 Task: Look for space in Lorena, Brazil from 4th June, 2023 to 8th June, 2023 for 2 adults in price range Rs.8000 to Rs.16000. Place can be private room with 1  bedroom having 1 bed and 1 bathroom. Property type can be house, flat, guest house, hotel. Booking option can be shelf check-in. Required host language is Spanish.
Action: Mouse moved to (681, 144)
Screenshot: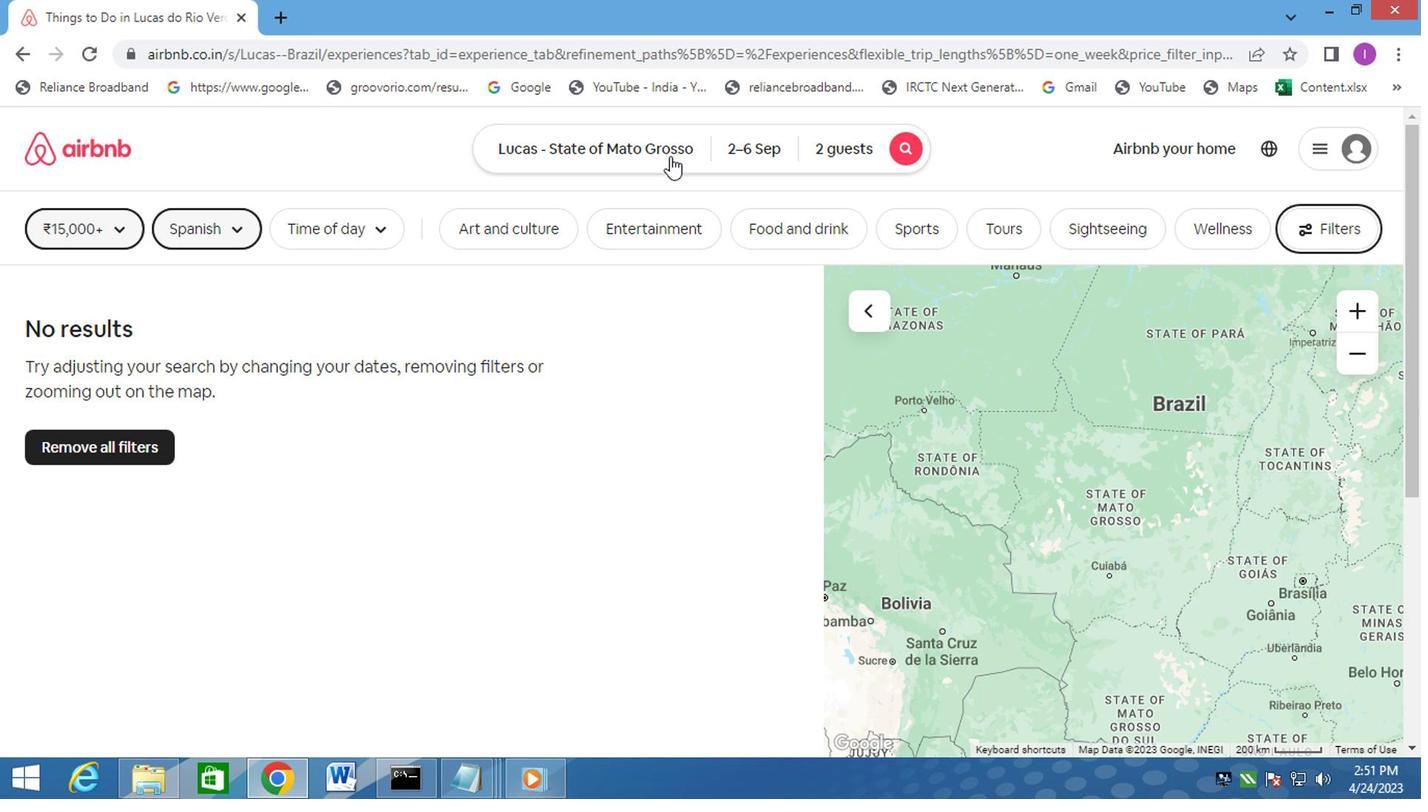 
Action: Mouse pressed left at (681, 144)
Screenshot: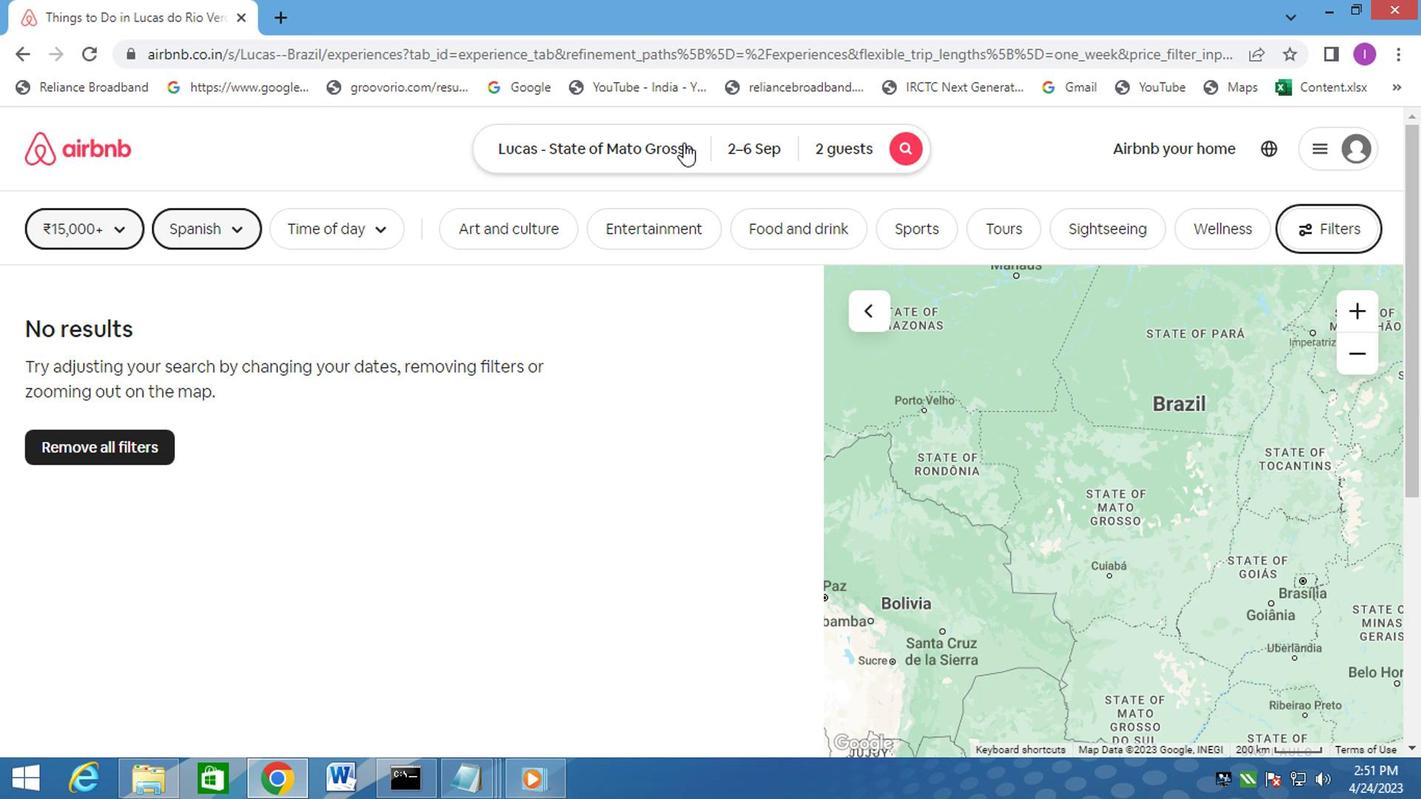 
Action: Mouse moved to (569, 228)
Screenshot: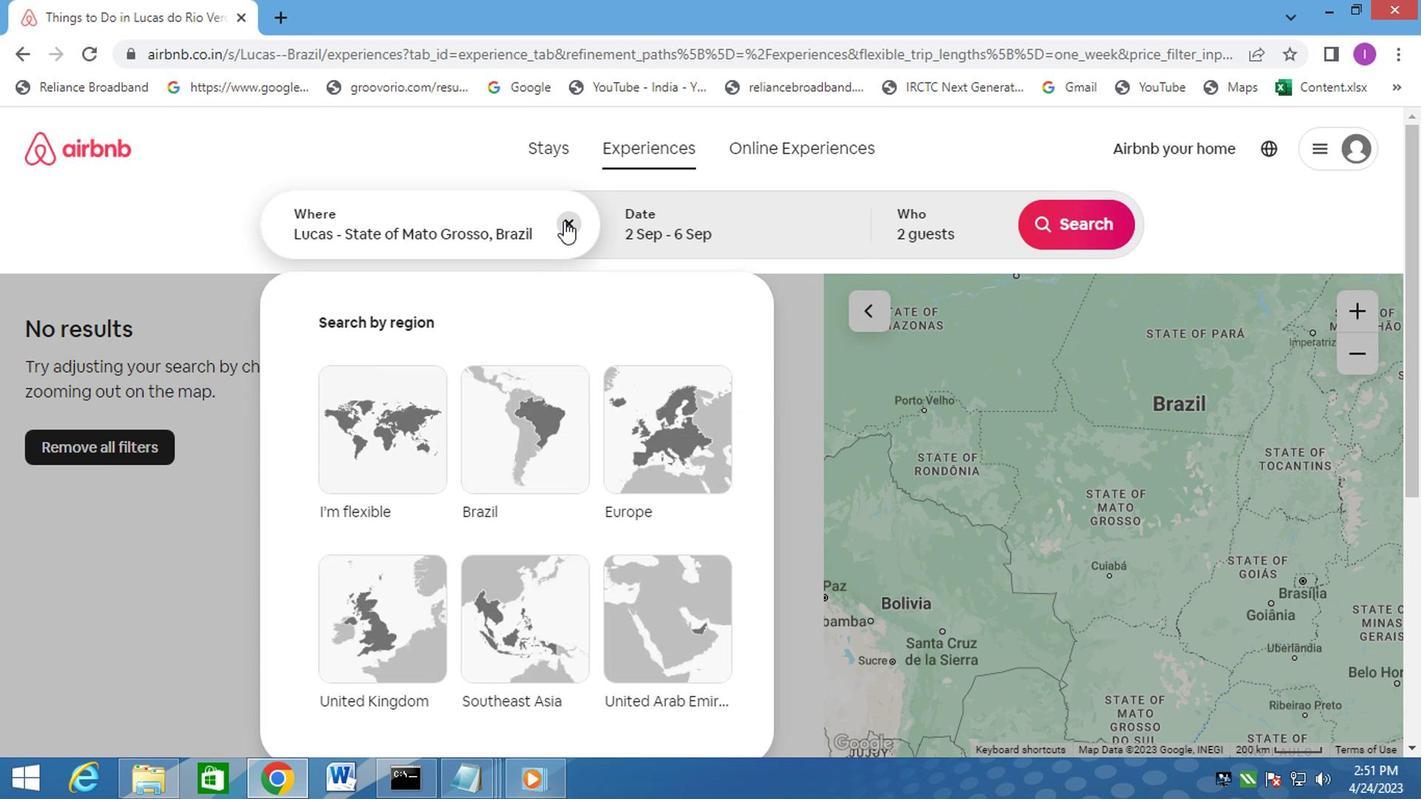 
Action: Mouse pressed left at (569, 228)
Screenshot: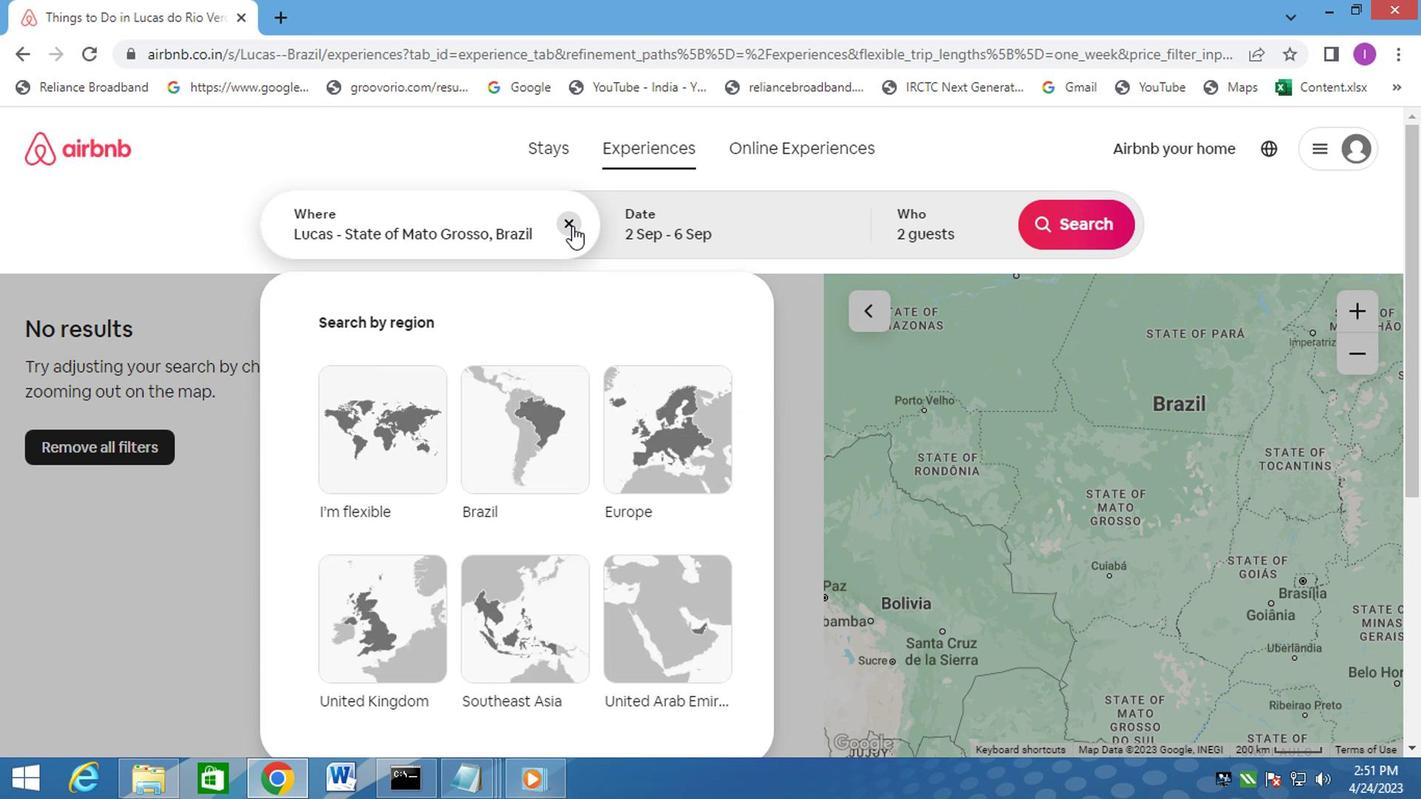 
Action: Mouse moved to (341, 219)
Screenshot: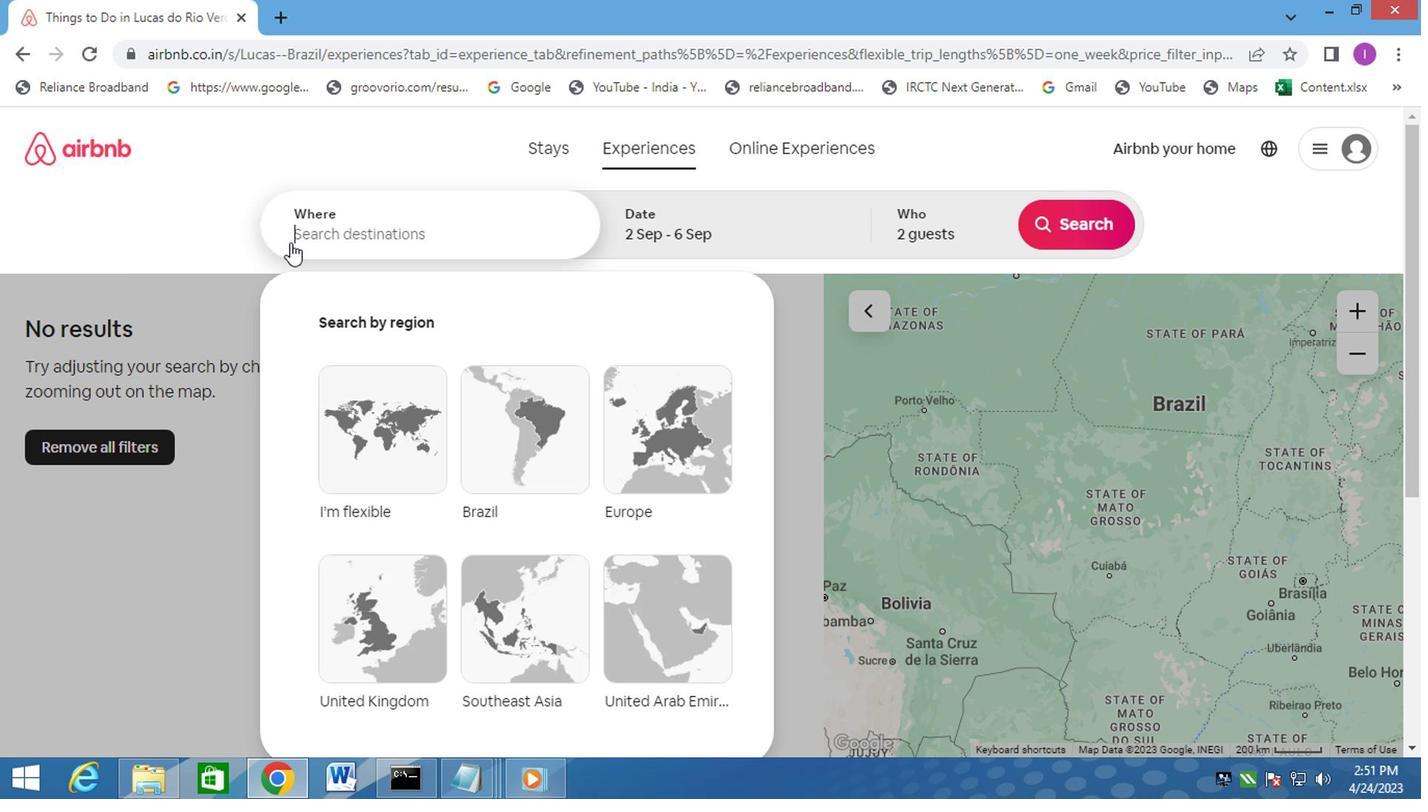 
Action: Mouse pressed left at (341, 219)
Screenshot: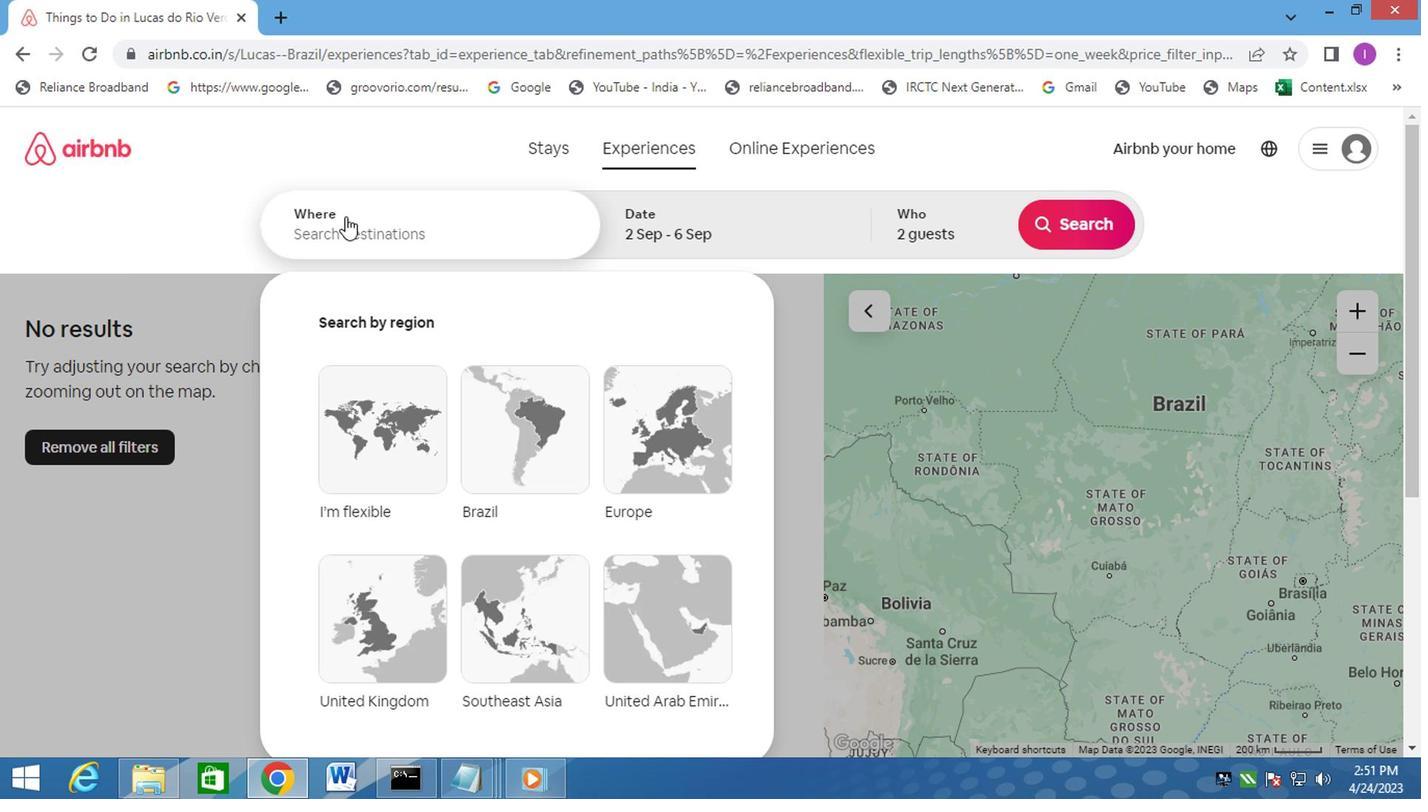 
Action: Mouse moved to (534, 319)
Screenshot: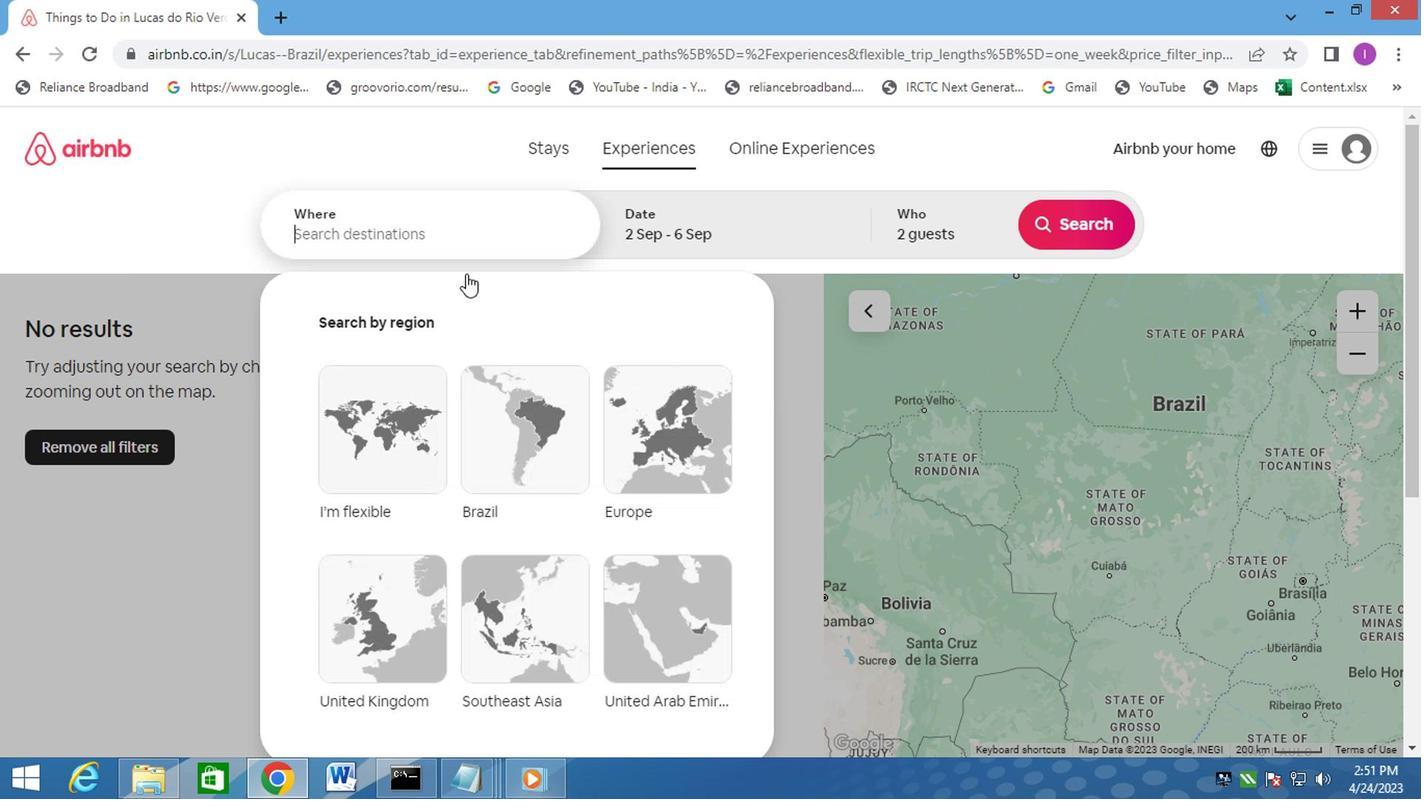 
Action: Key pressed <Key.shift>LORENA,<Key.shift>BRAZIL
Screenshot: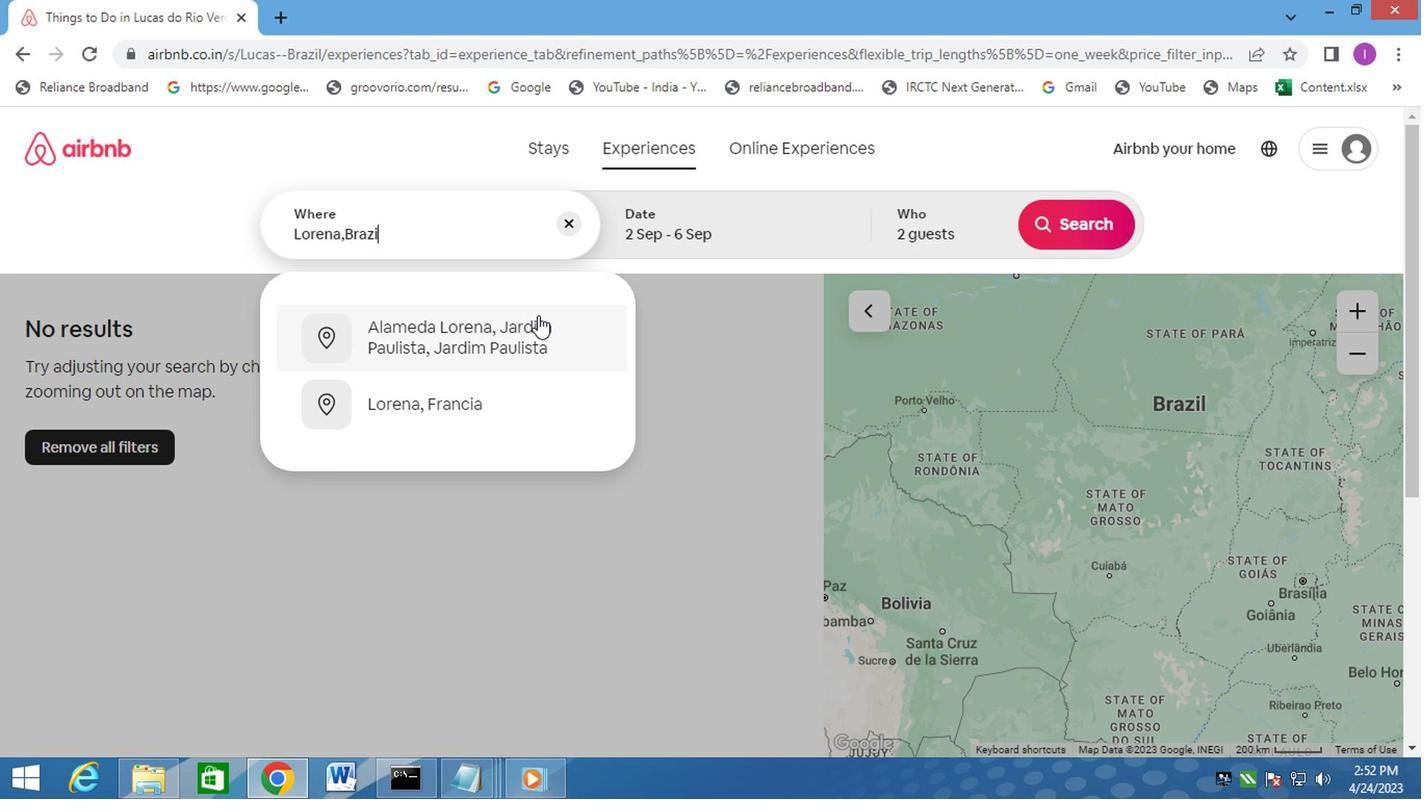 
Action: Mouse moved to (662, 224)
Screenshot: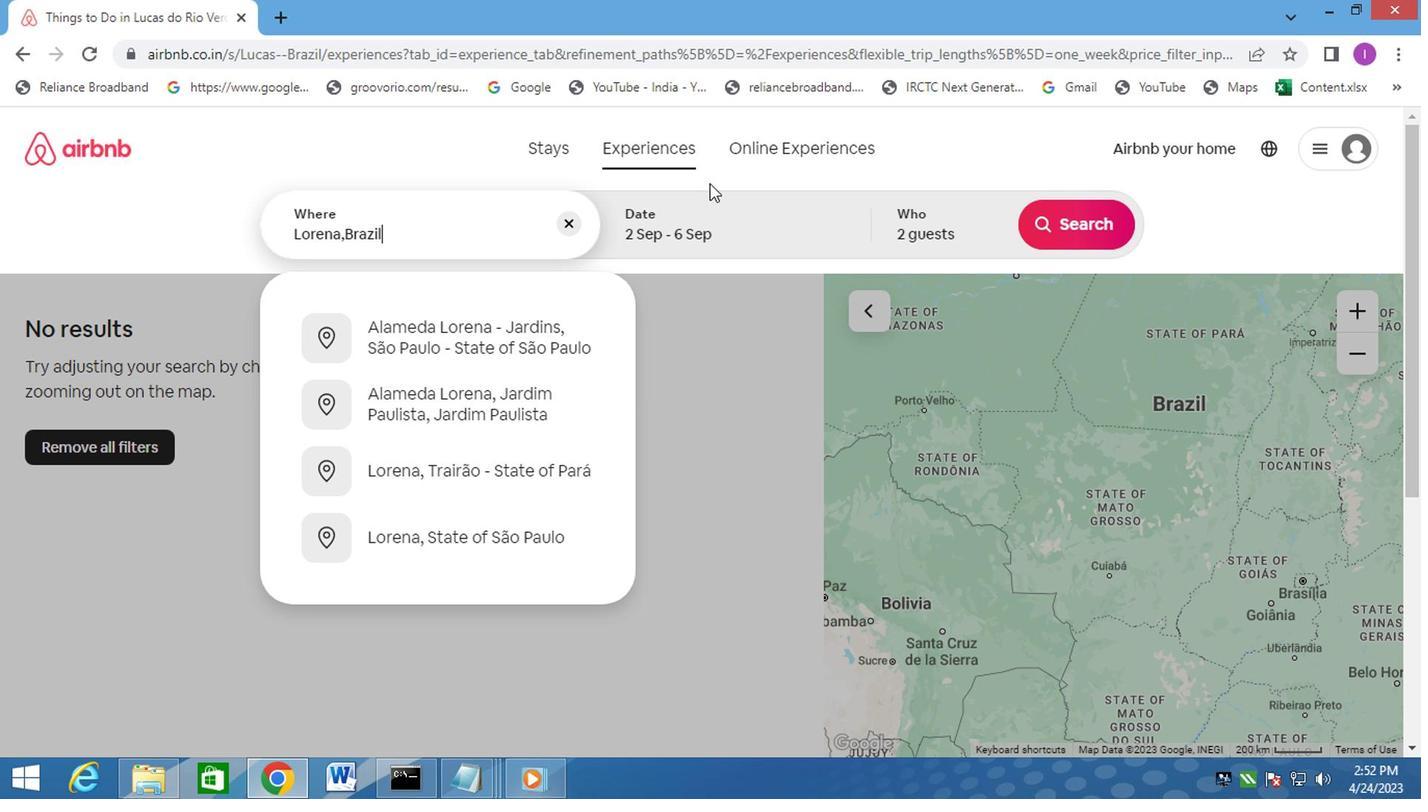 
Action: Mouse pressed left at (662, 224)
Screenshot: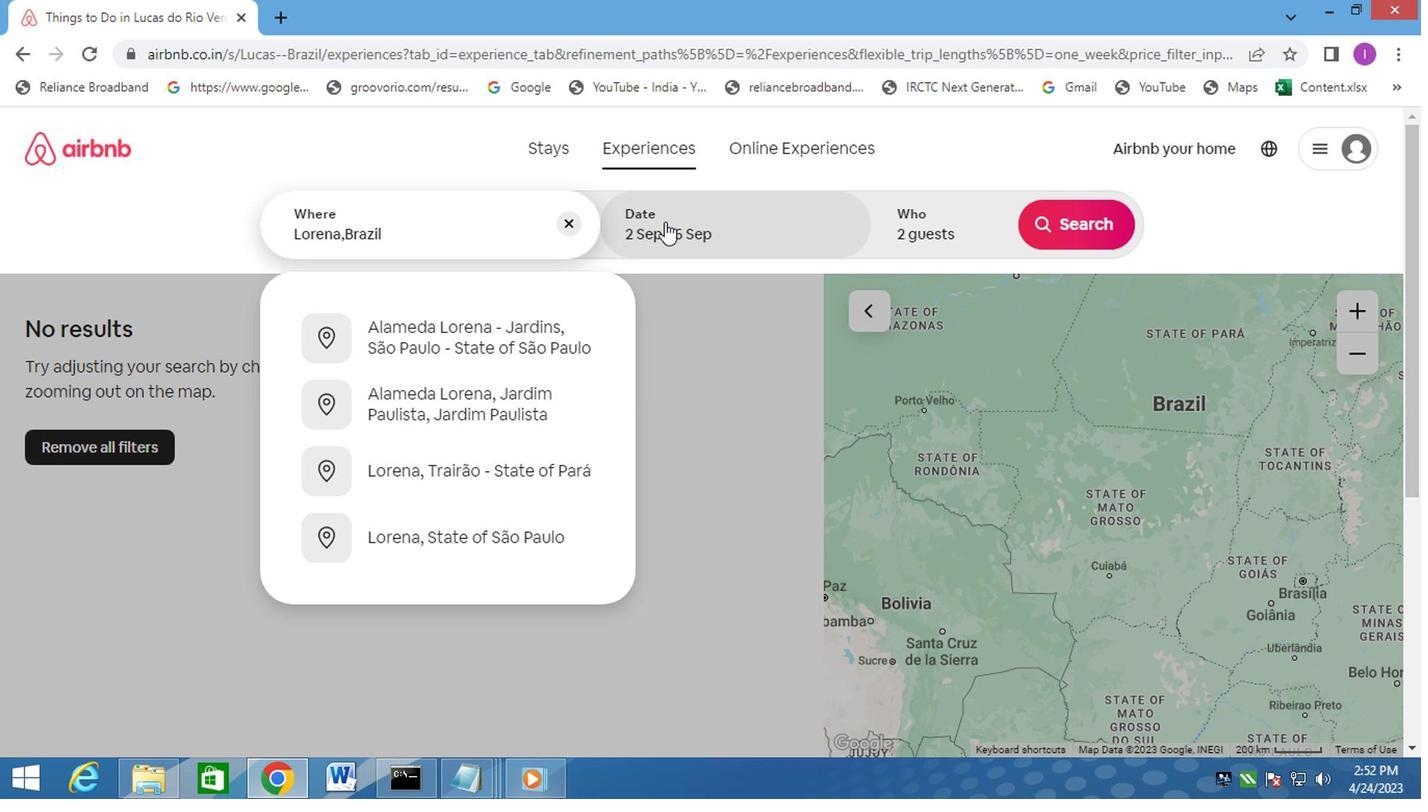 
Action: Mouse moved to (324, 341)
Screenshot: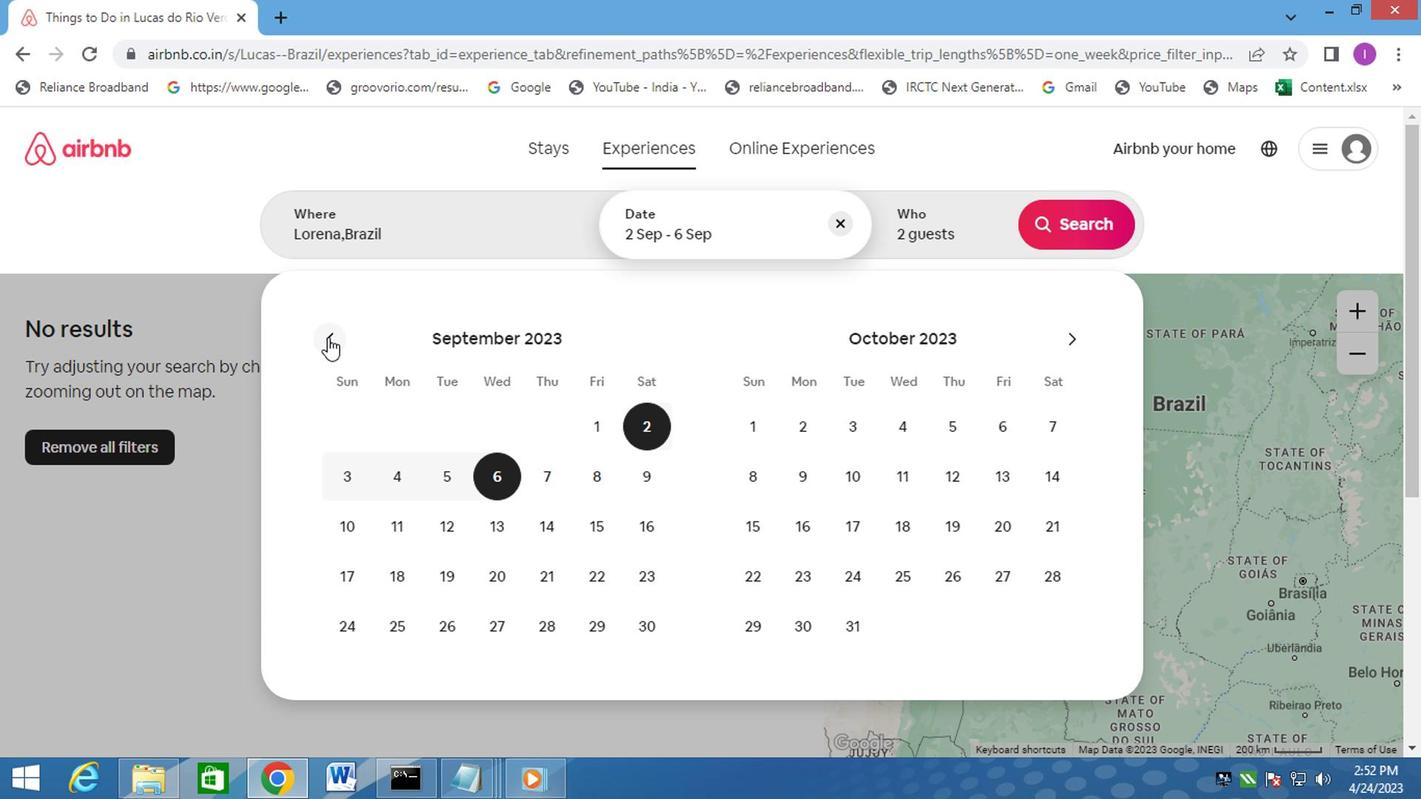 
Action: Mouse pressed left at (324, 341)
Screenshot: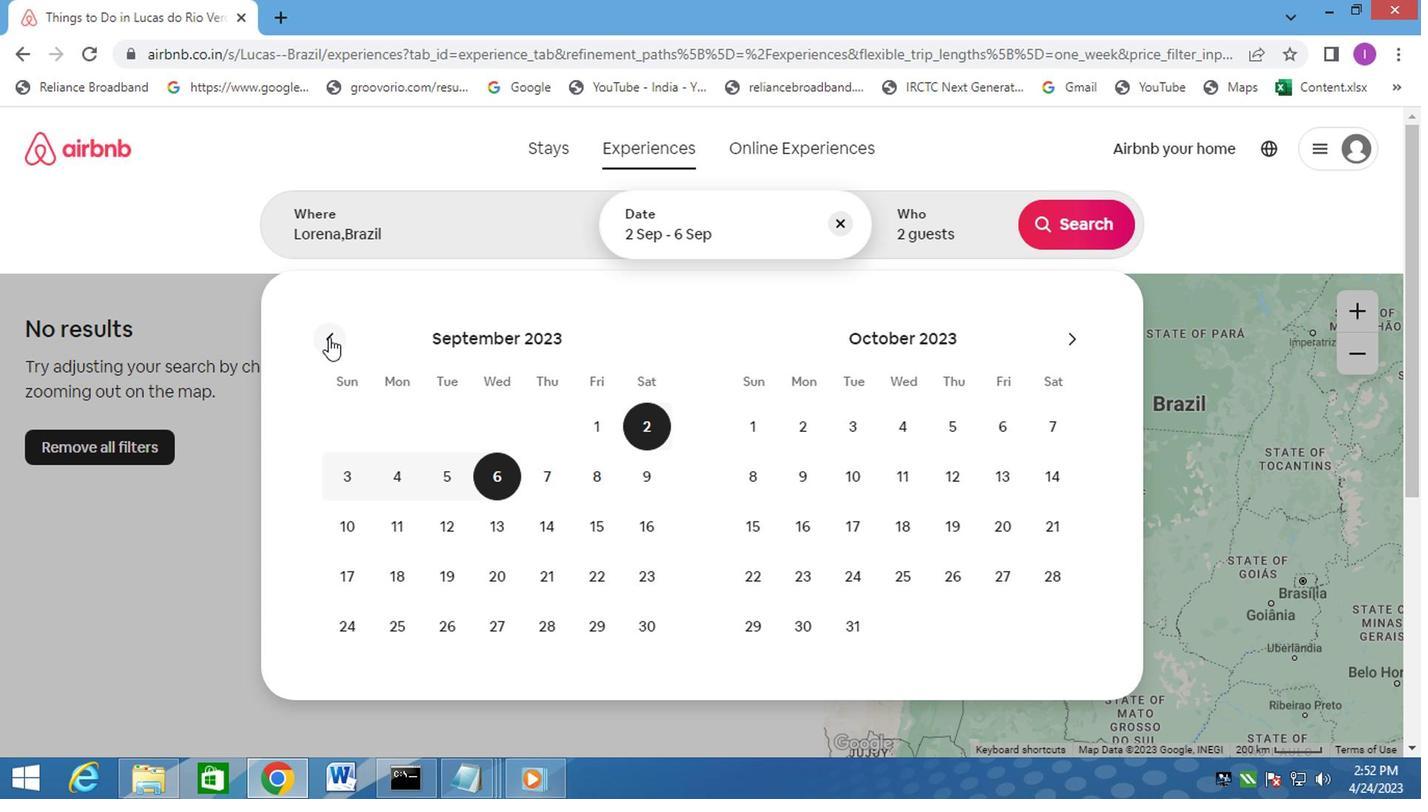 
Action: Mouse moved to (325, 334)
Screenshot: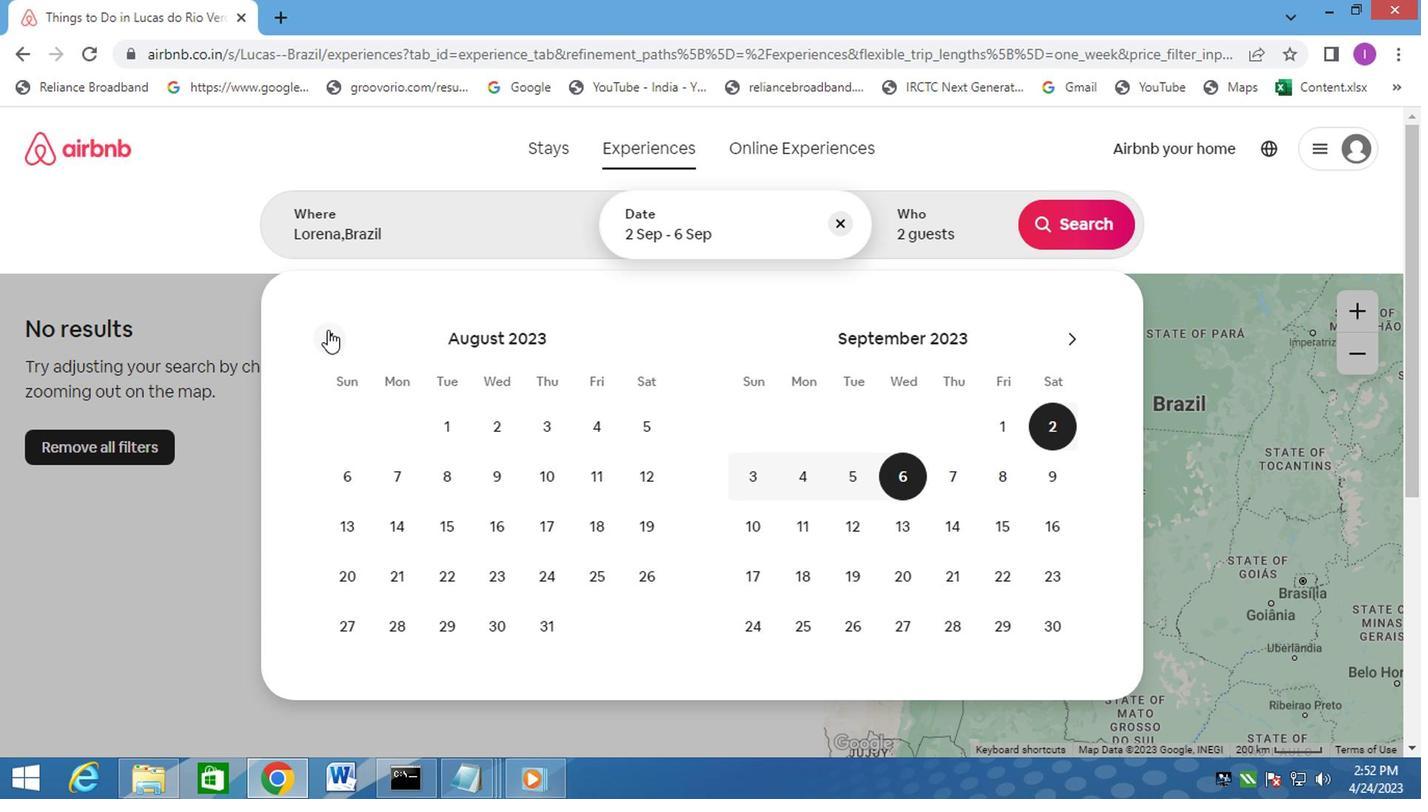 
Action: Mouse pressed left at (325, 334)
Screenshot: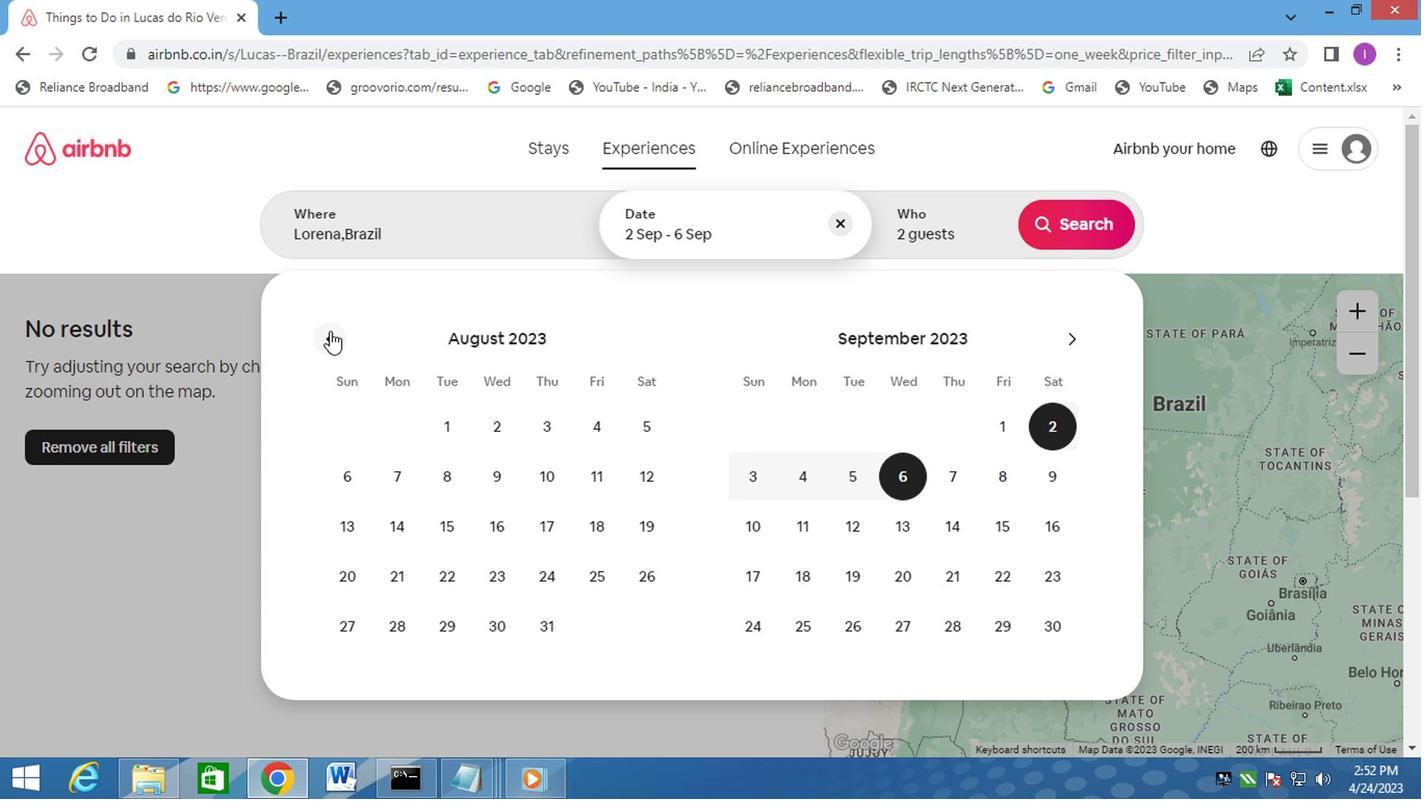 
Action: Mouse moved to (319, 342)
Screenshot: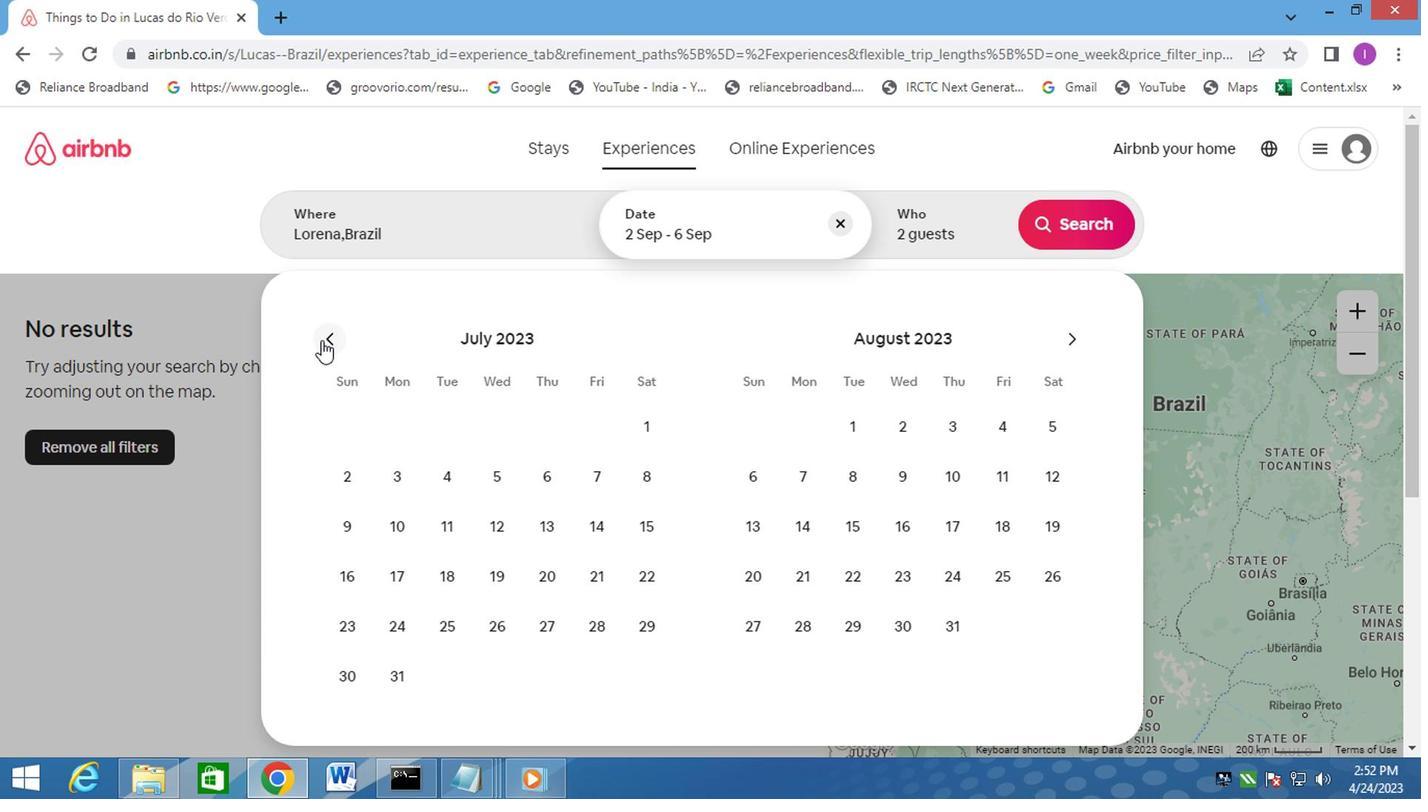 
Action: Mouse pressed left at (319, 342)
Screenshot: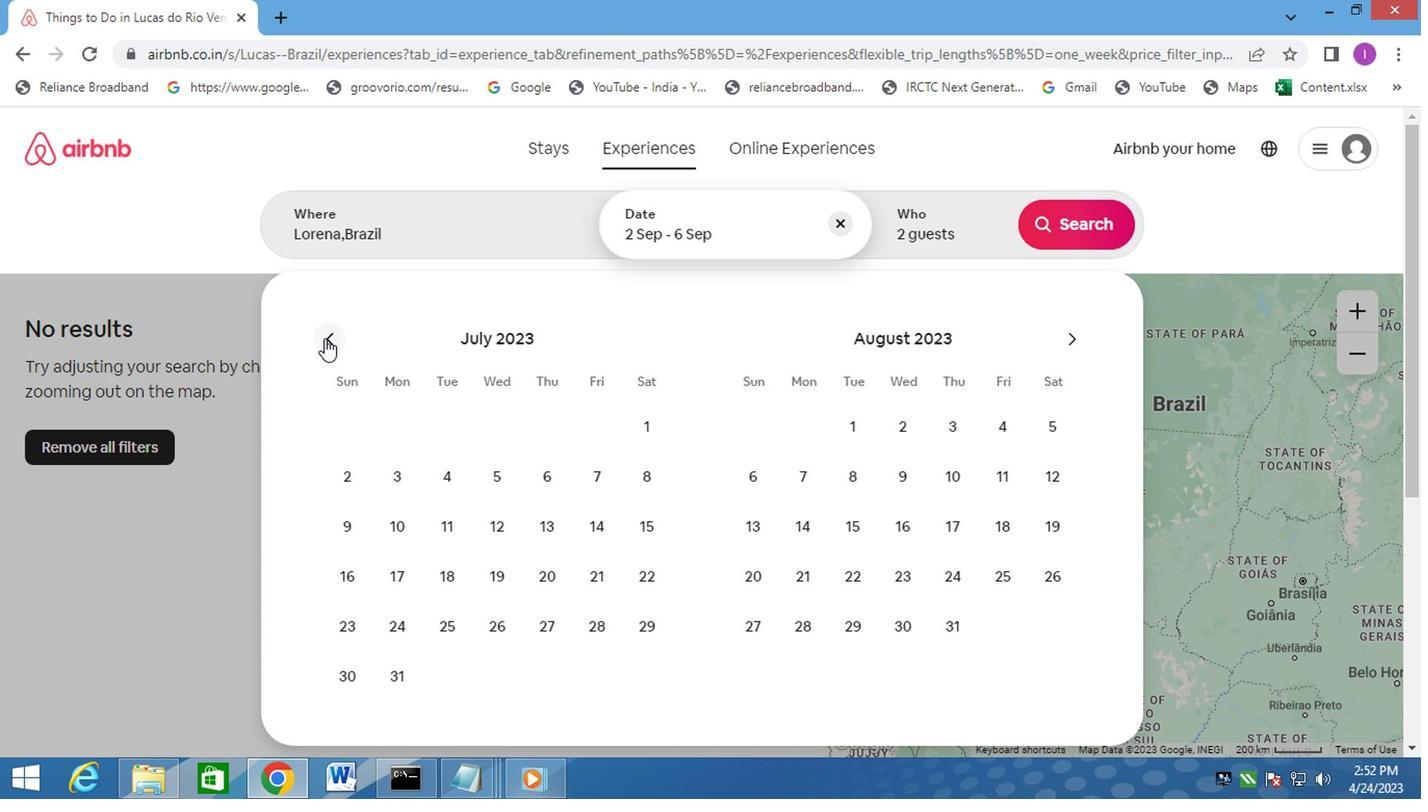 
Action: Mouse moved to (334, 485)
Screenshot: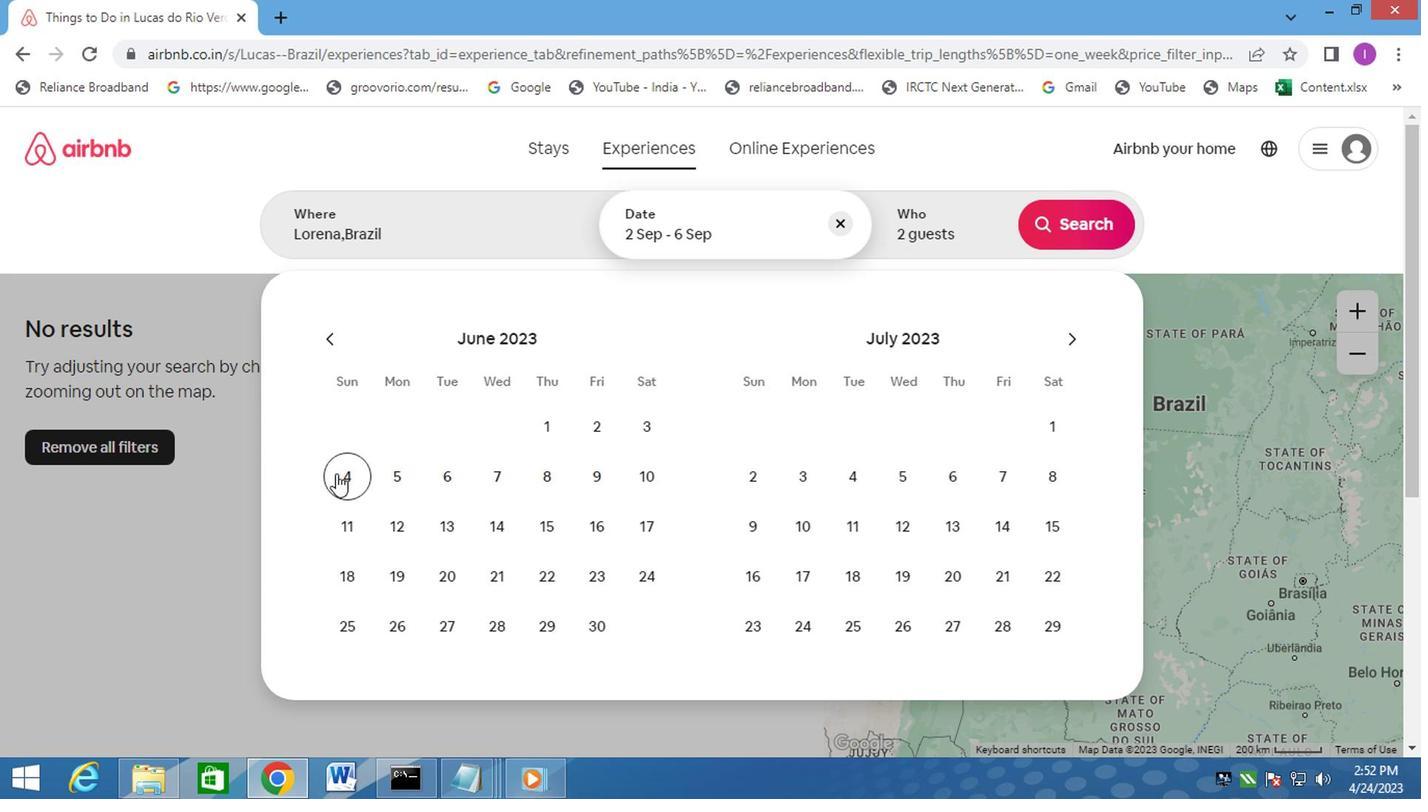 
Action: Mouse pressed left at (334, 485)
Screenshot: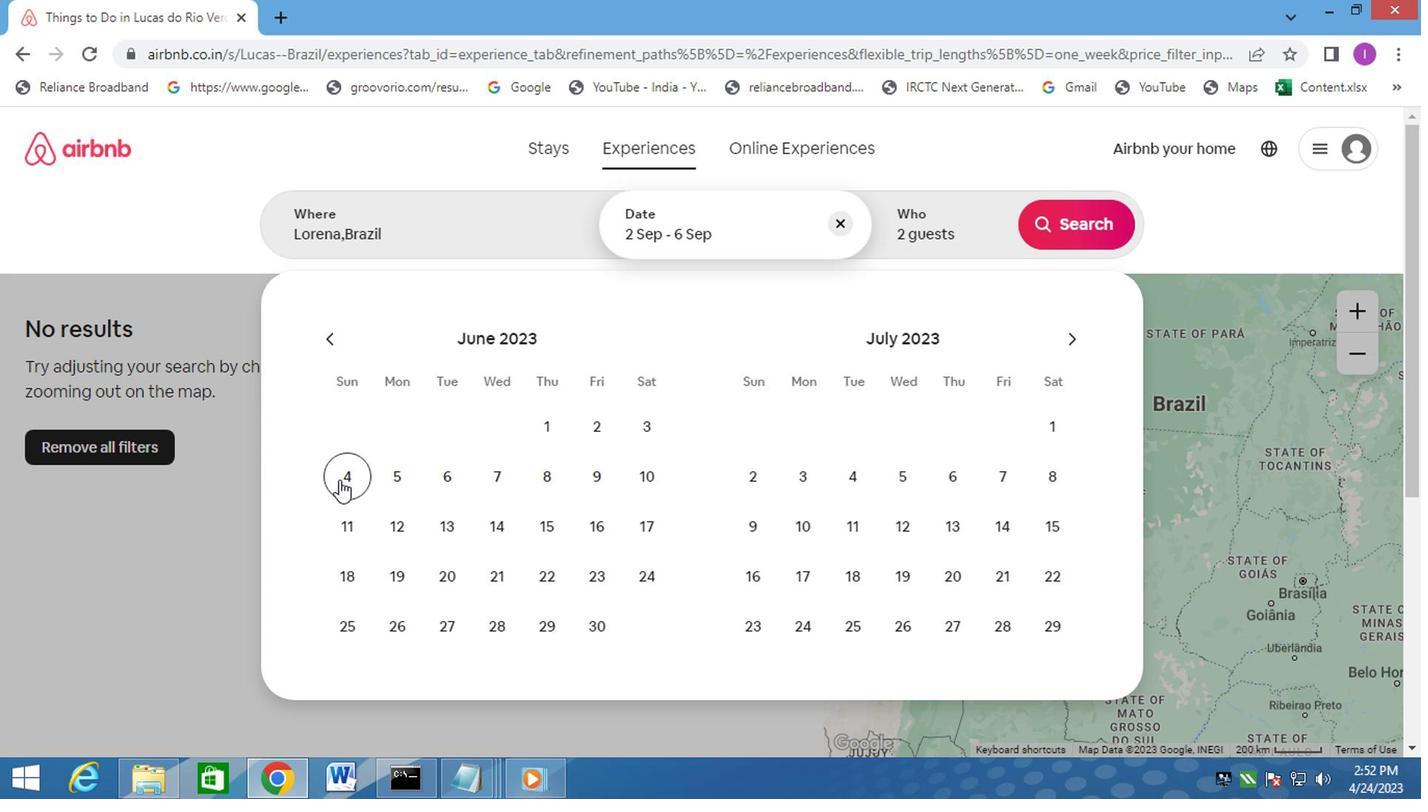 
Action: Mouse moved to (546, 485)
Screenshot: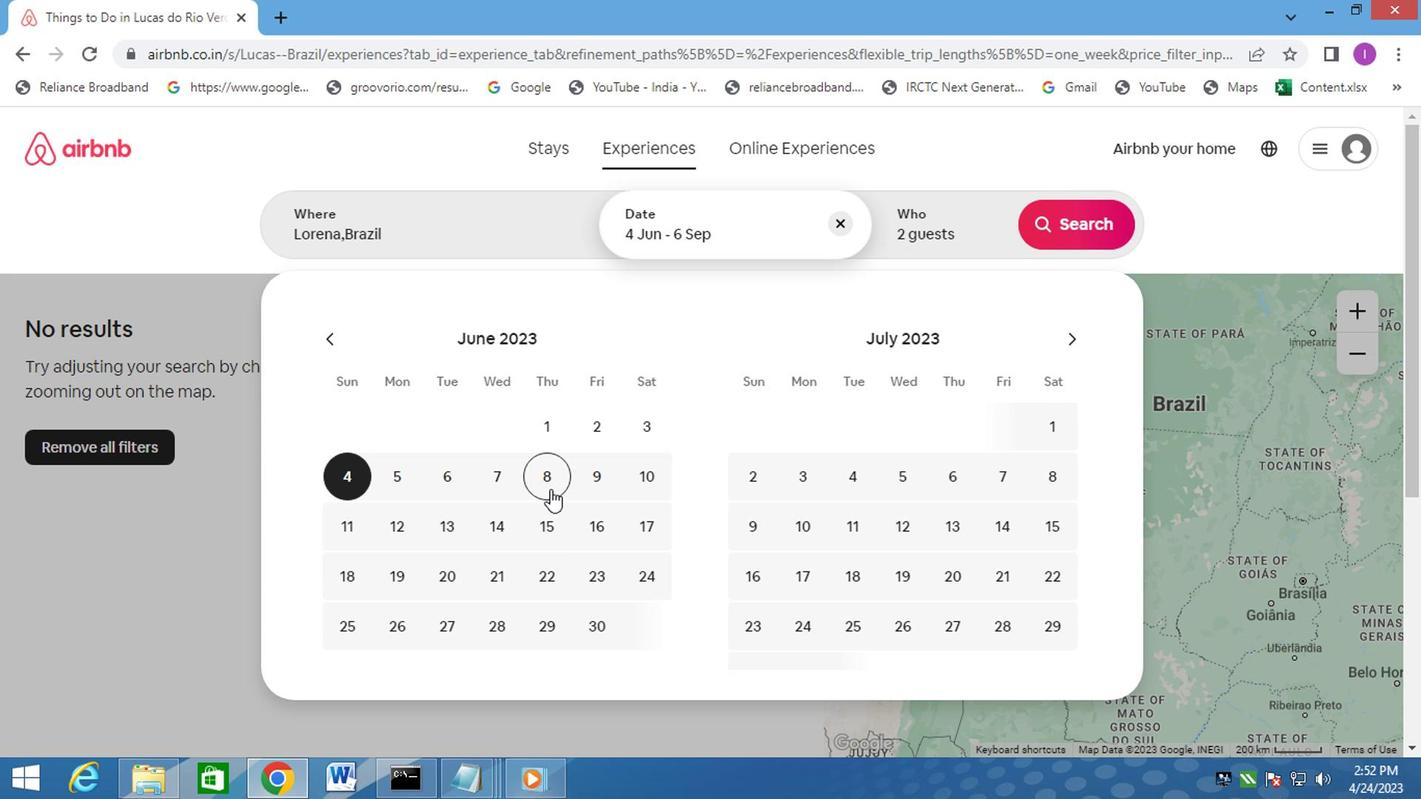 
Action: Mouse pressed left at (546, 485)
Screenshot: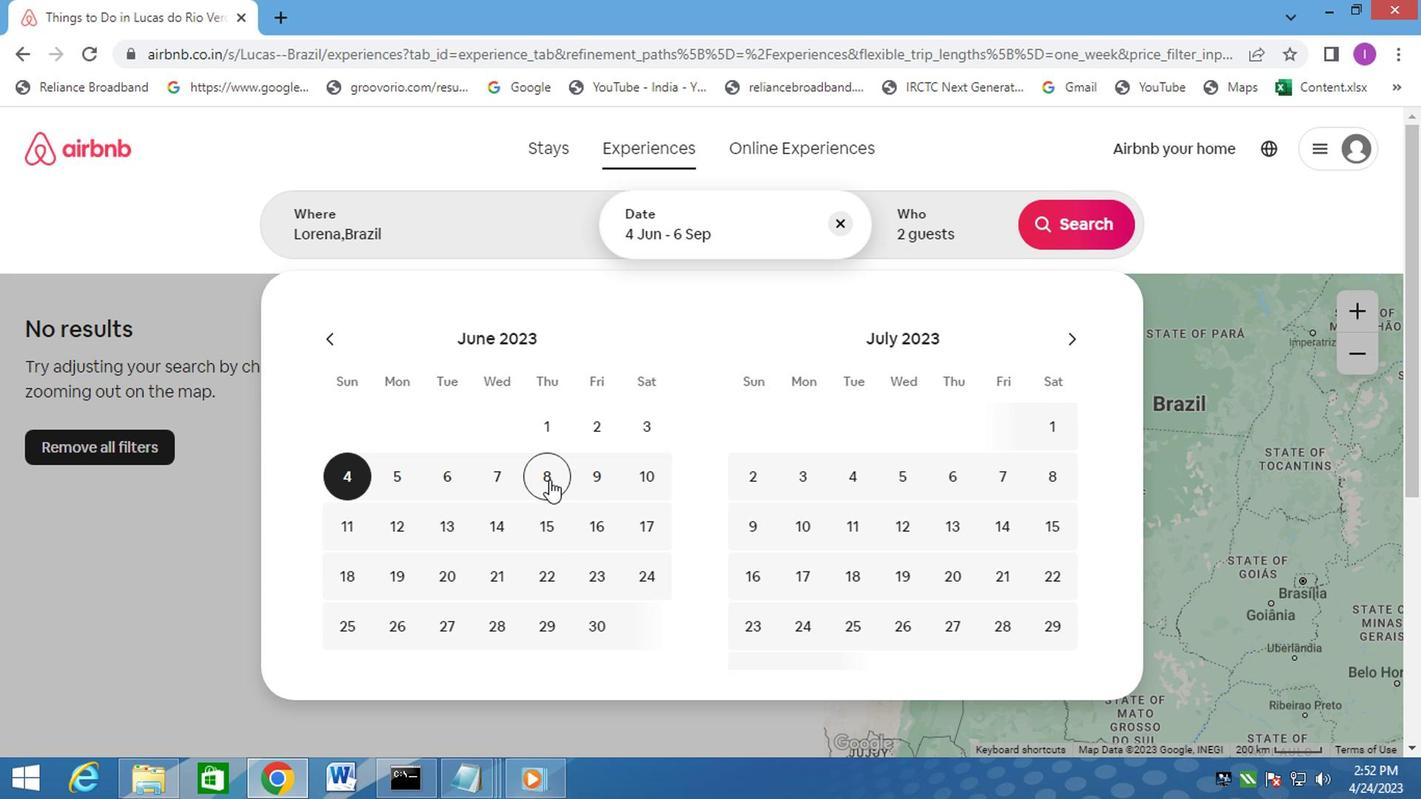 
Action: Mouse moved to (963, 219)
Screenshot: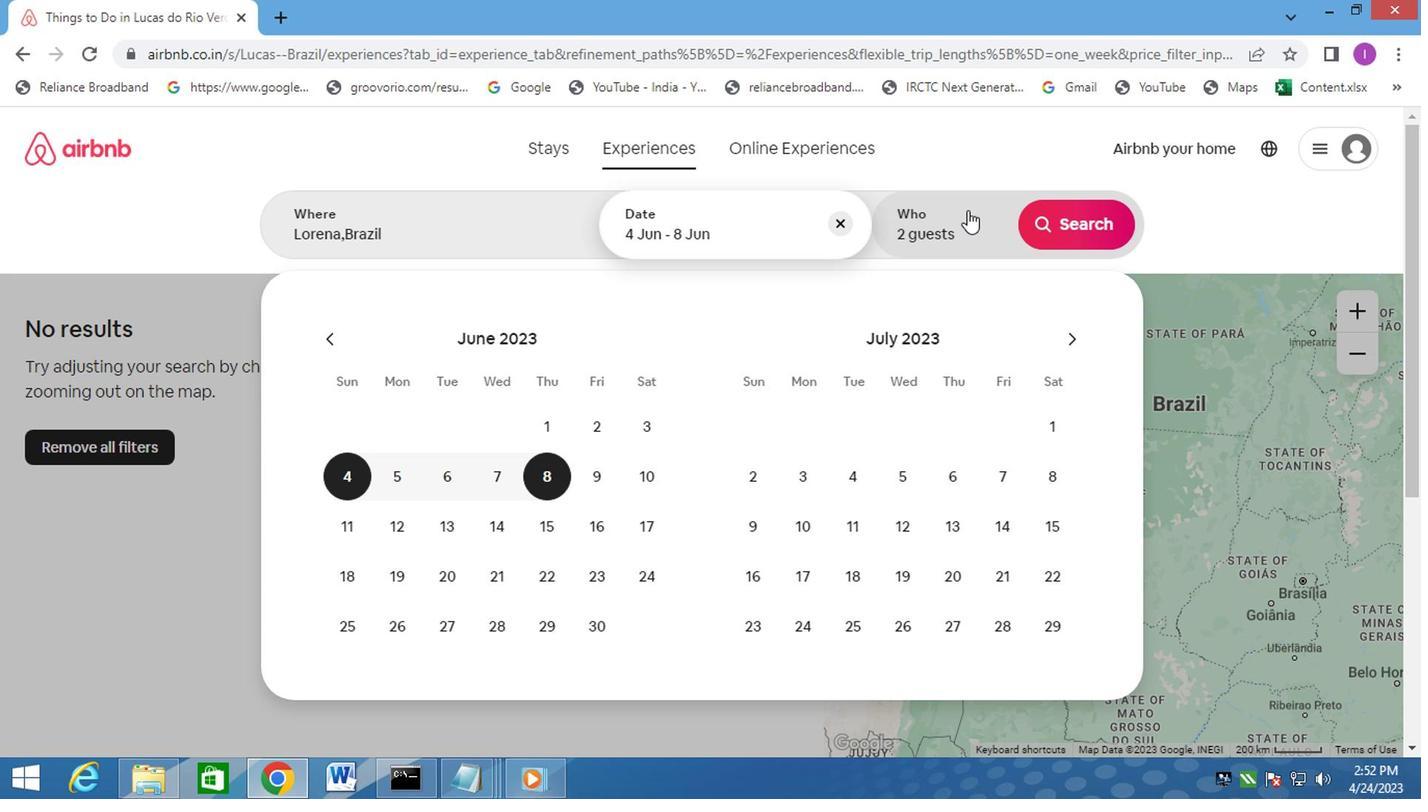 
Action: Mouse pressed left at (963, 219)
Screenshot: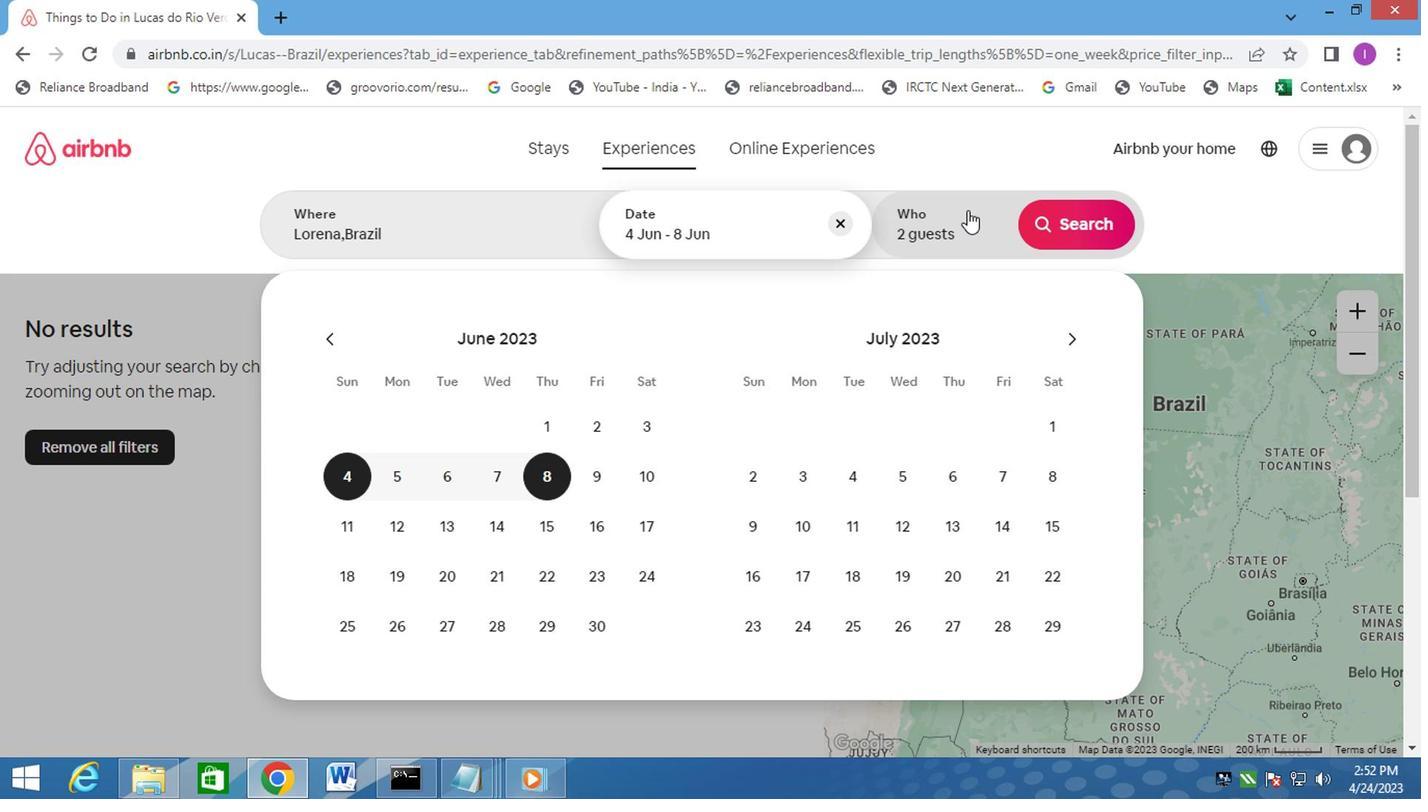 
Action: Mouse moved to (1095, 225)
Screenshot: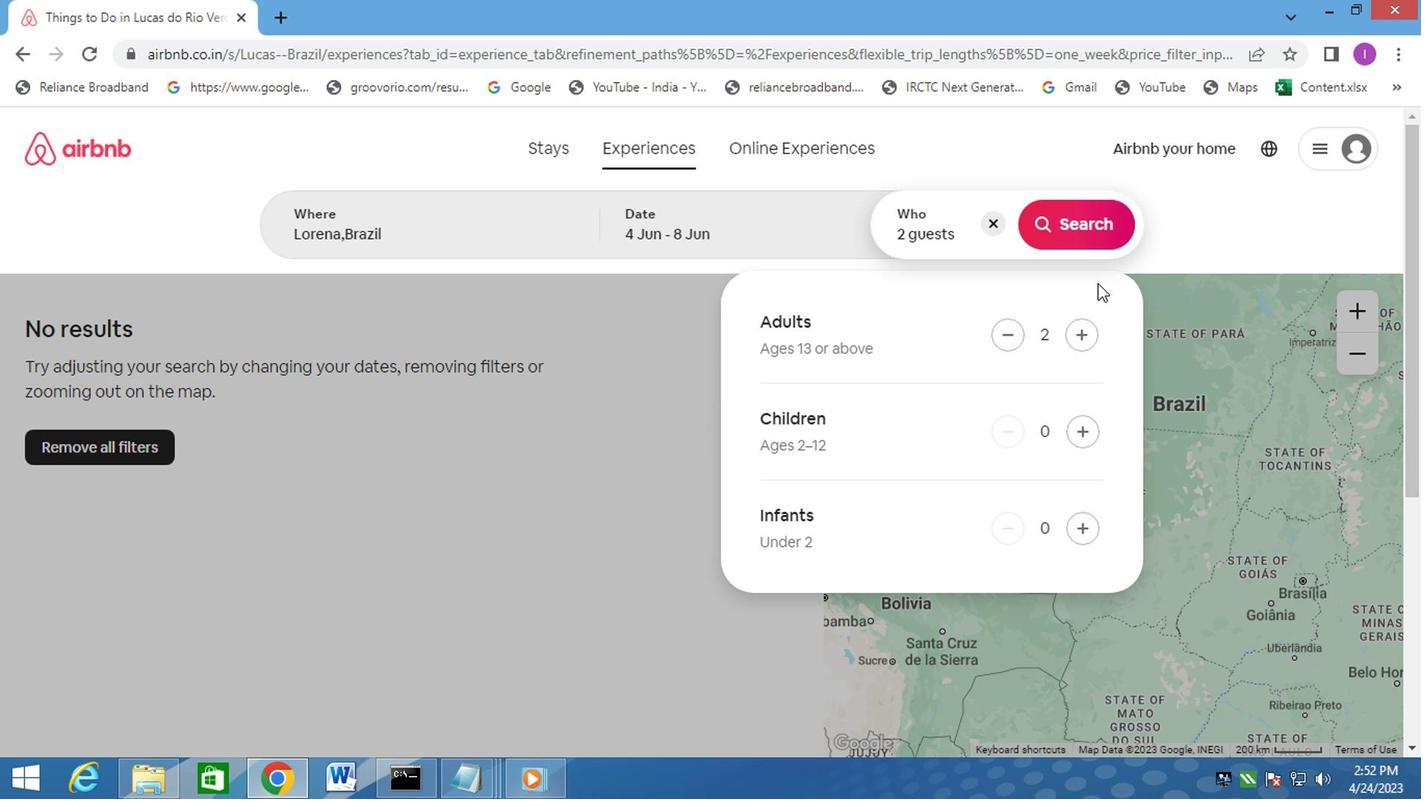 
Action: Mouse pressed left at (1095, 225)
Screenshot: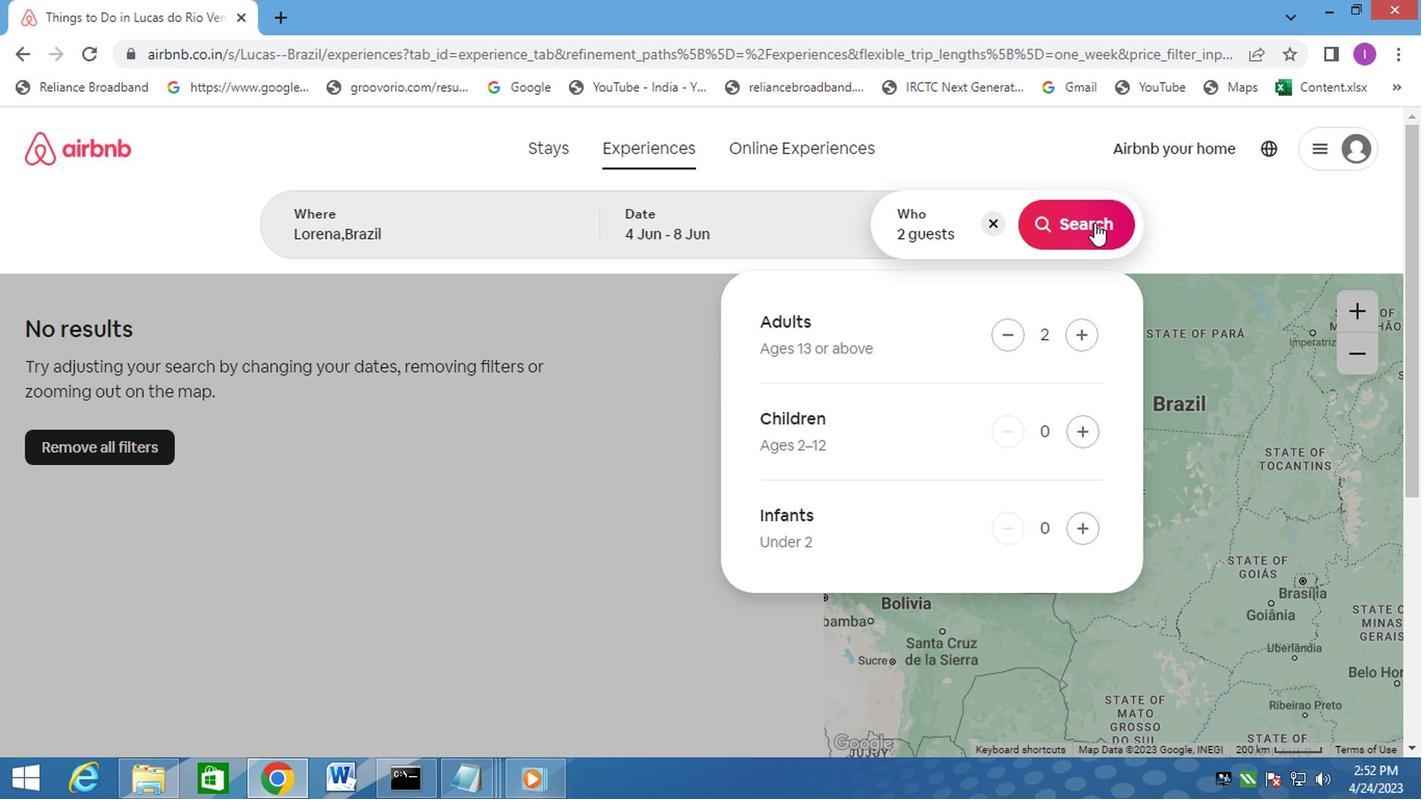 
Action: Mouse moved to (1334, 227)
Screenshot: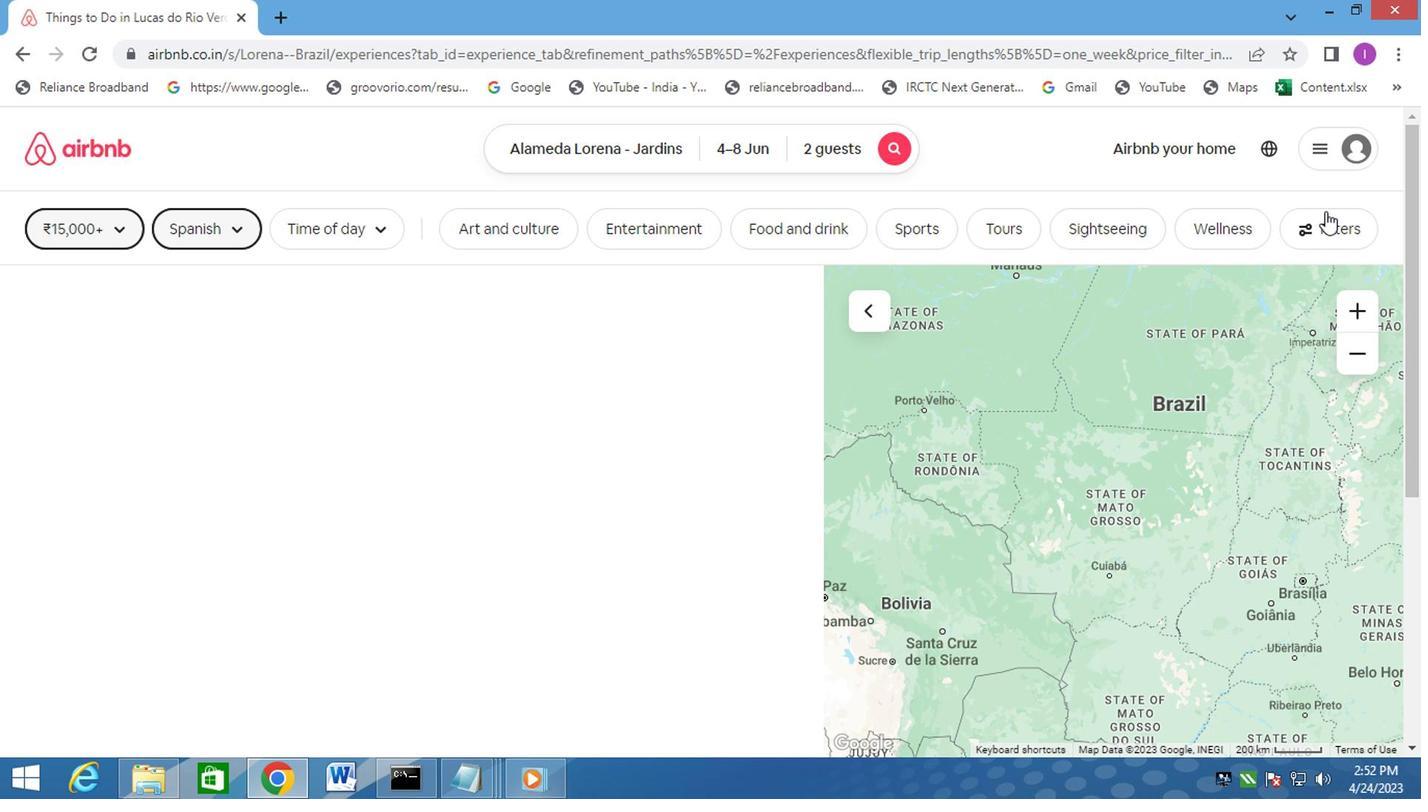 
Action: Mouse pressed left at (1334, 227)
Screenshot: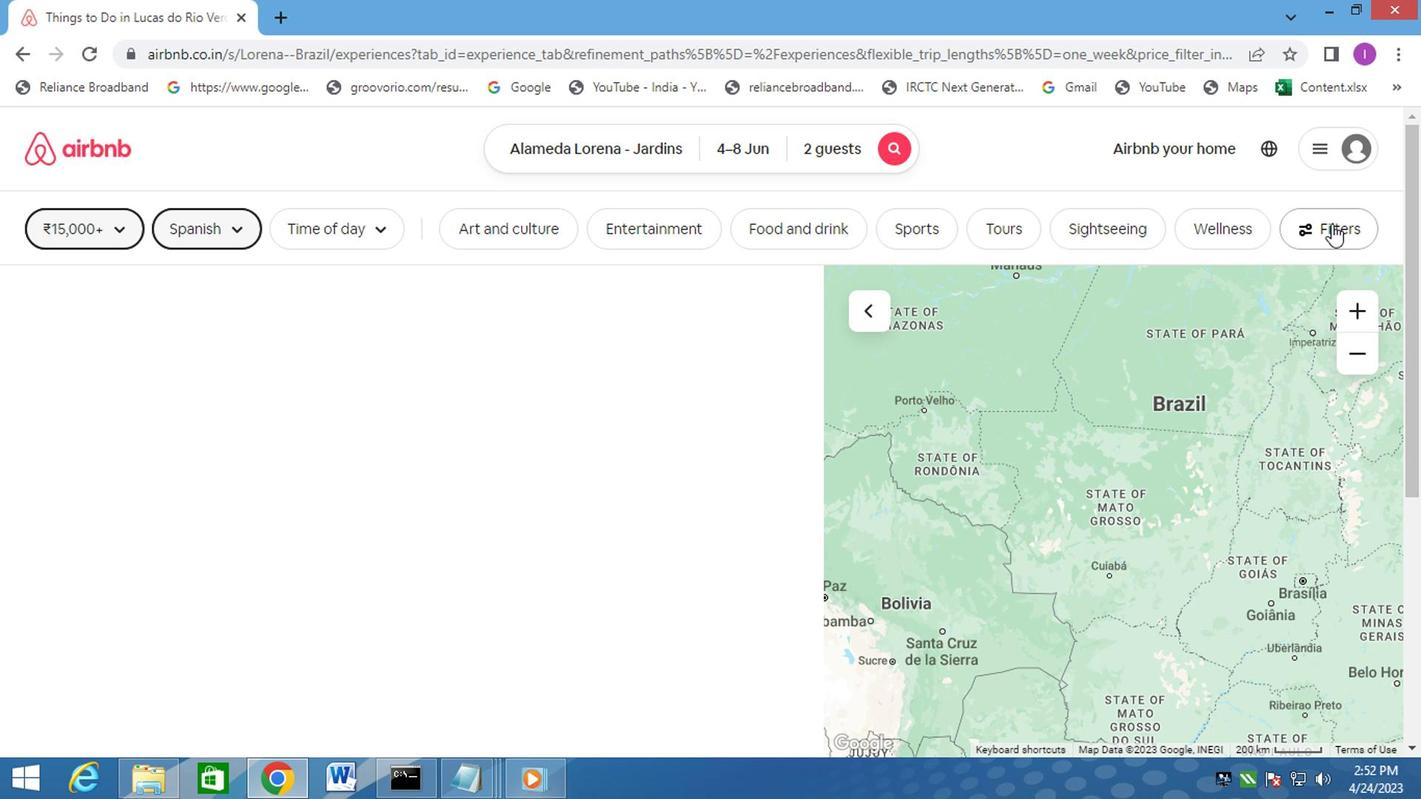 
Action: Mouse moved to (674, 371)
Screenshot: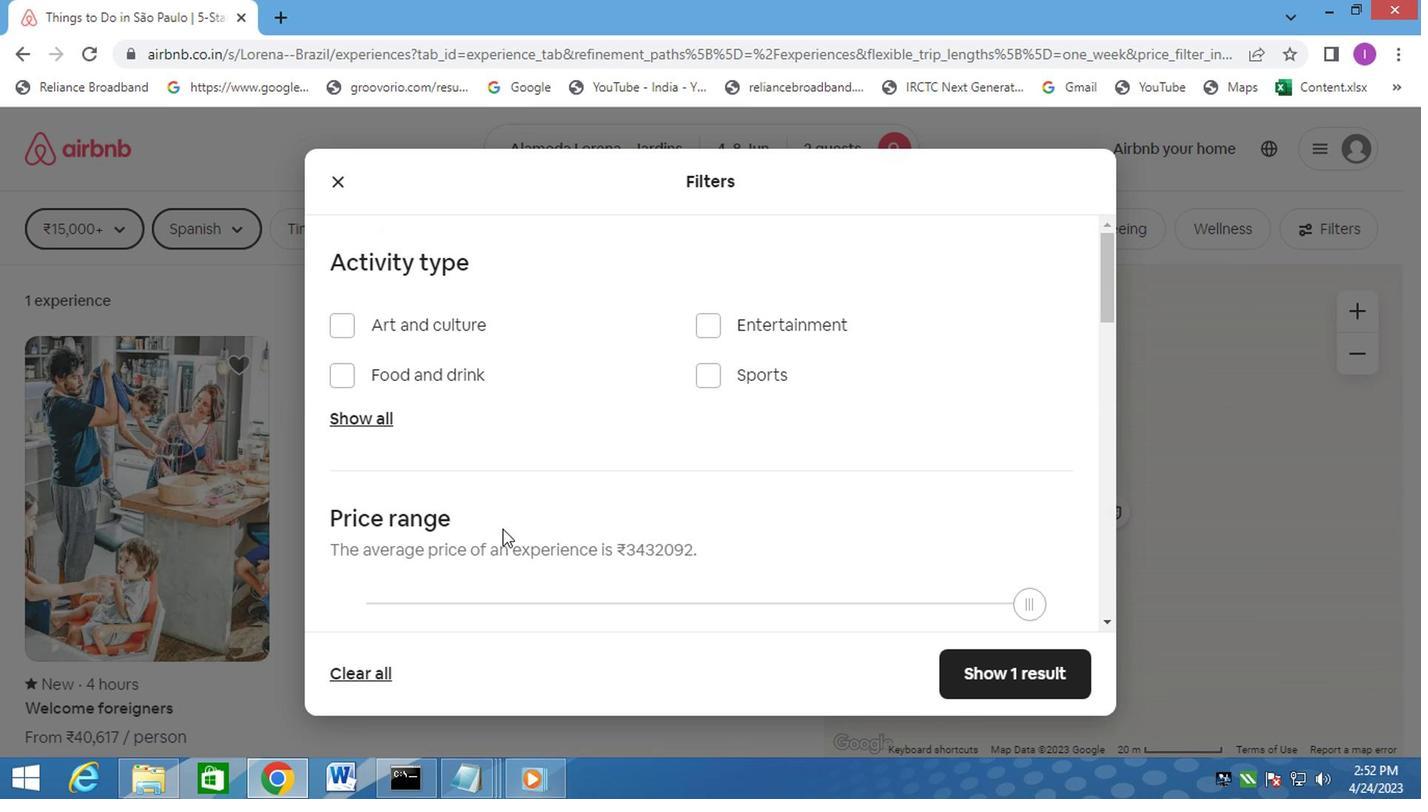 
Action: Mouse scrolled (663, 386) with delta (0, -1)
Screenshot: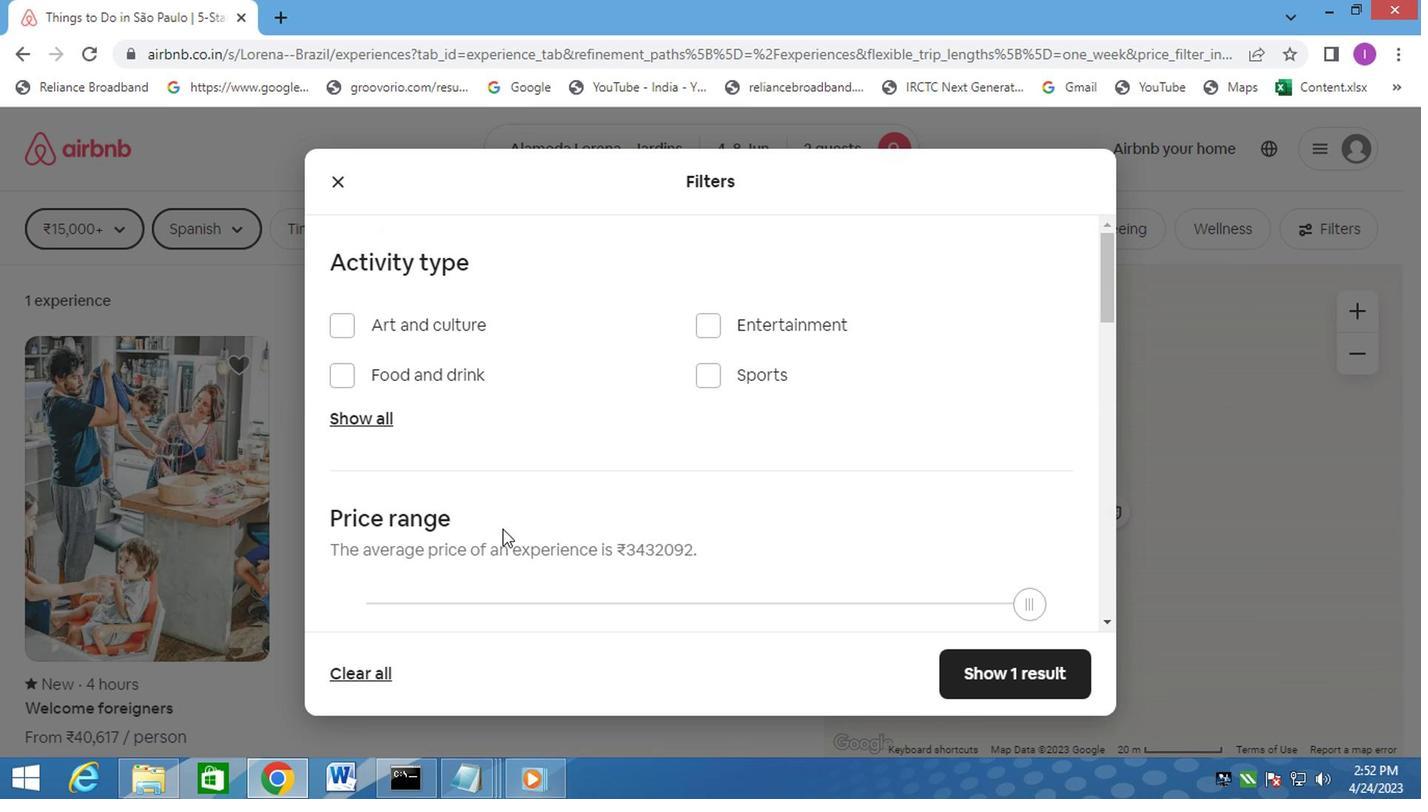 
Action: Mouse moved to (683, 356)
Screenshot: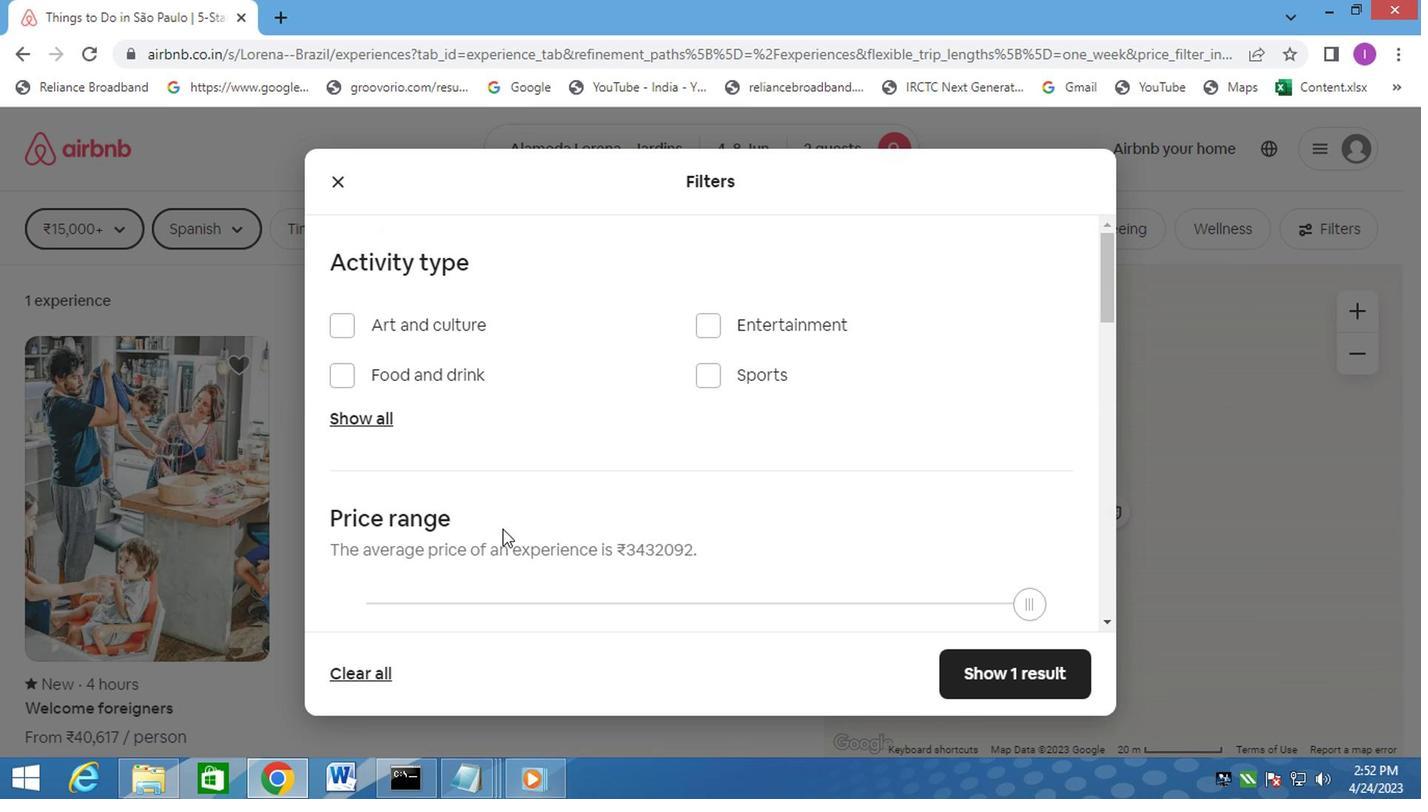 
Action: Mouse scrolled (667, 379) with delta (0, -1)
Screenshot: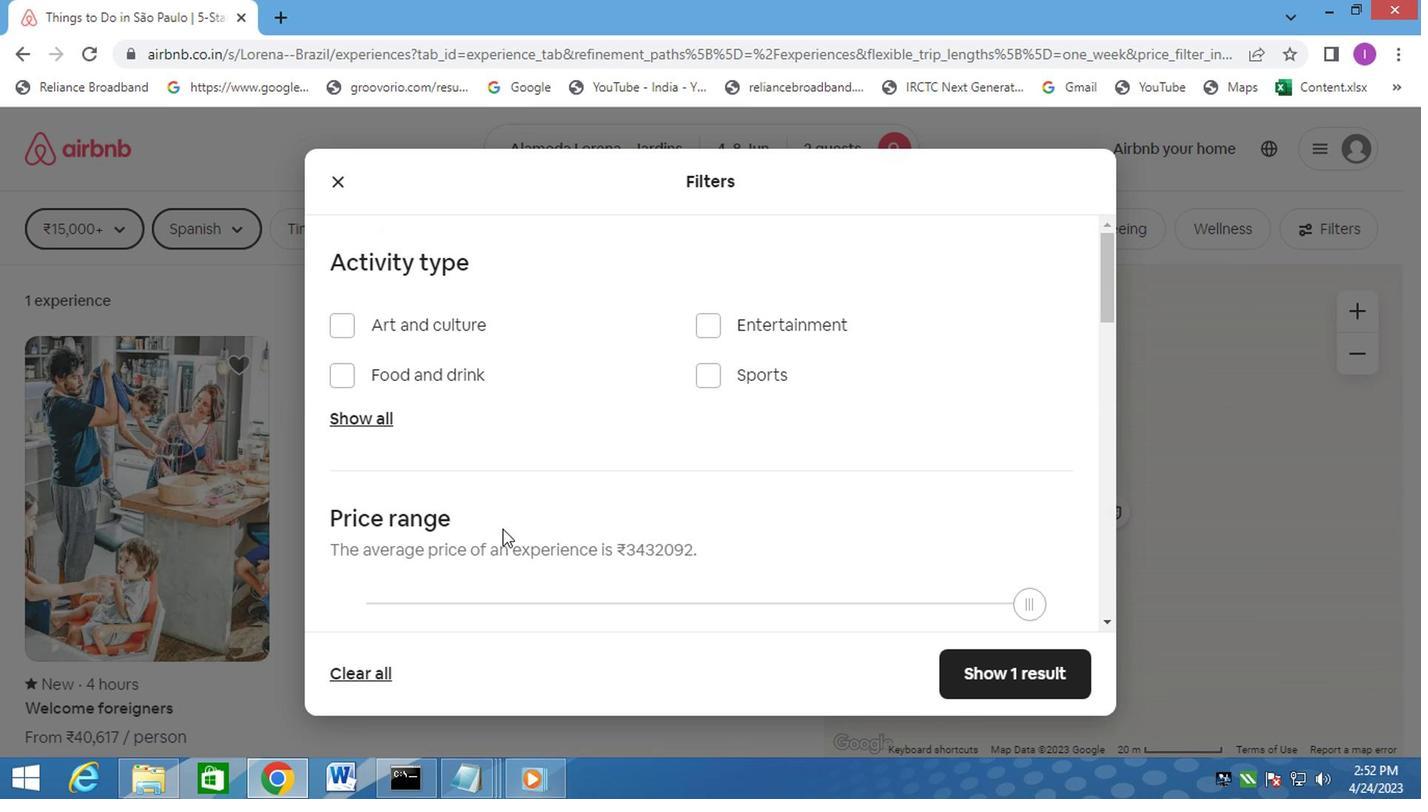
Action: Mouse moved to (688, 351)
Screenshot: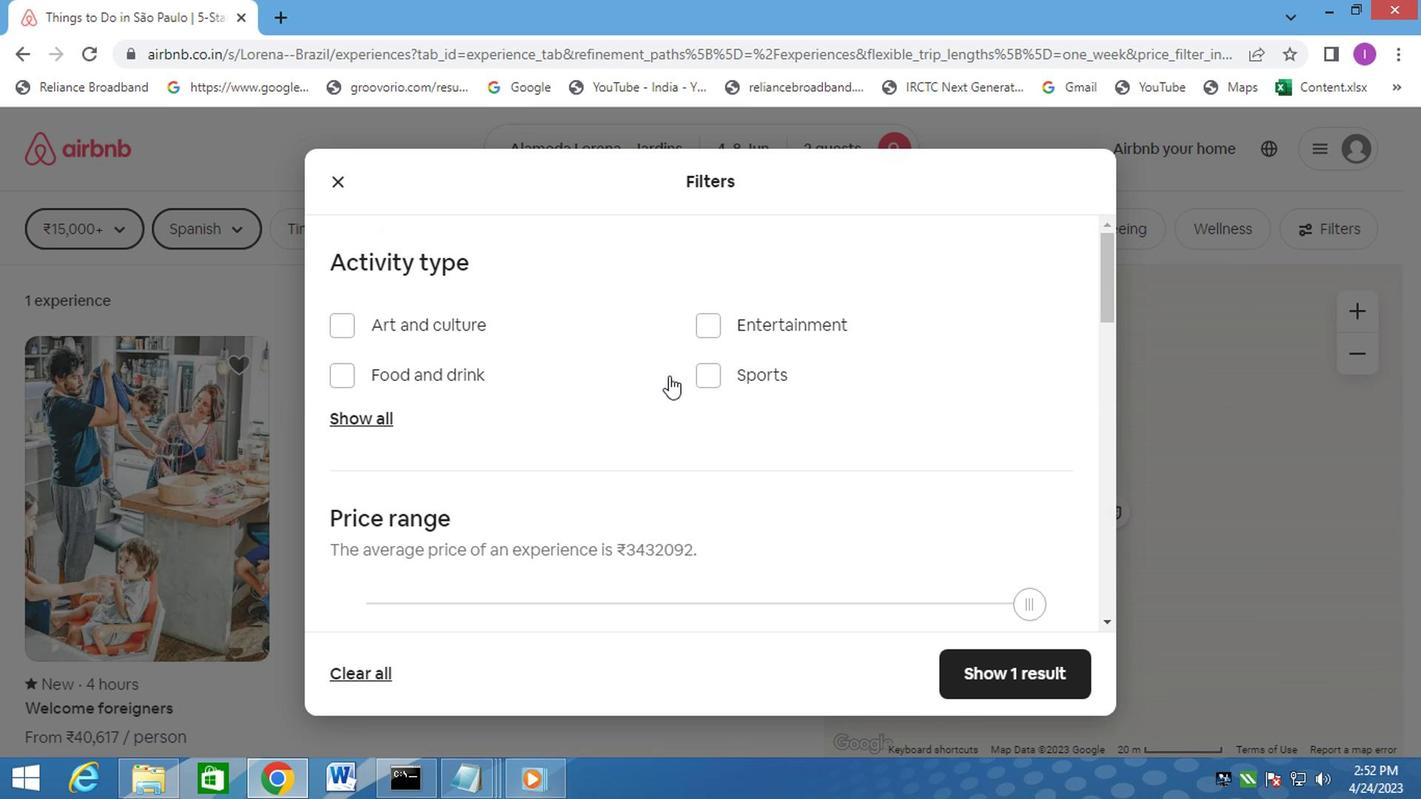 
Action: Mouse scrolled (688, 349) with delta (0, -1)
Screenshot: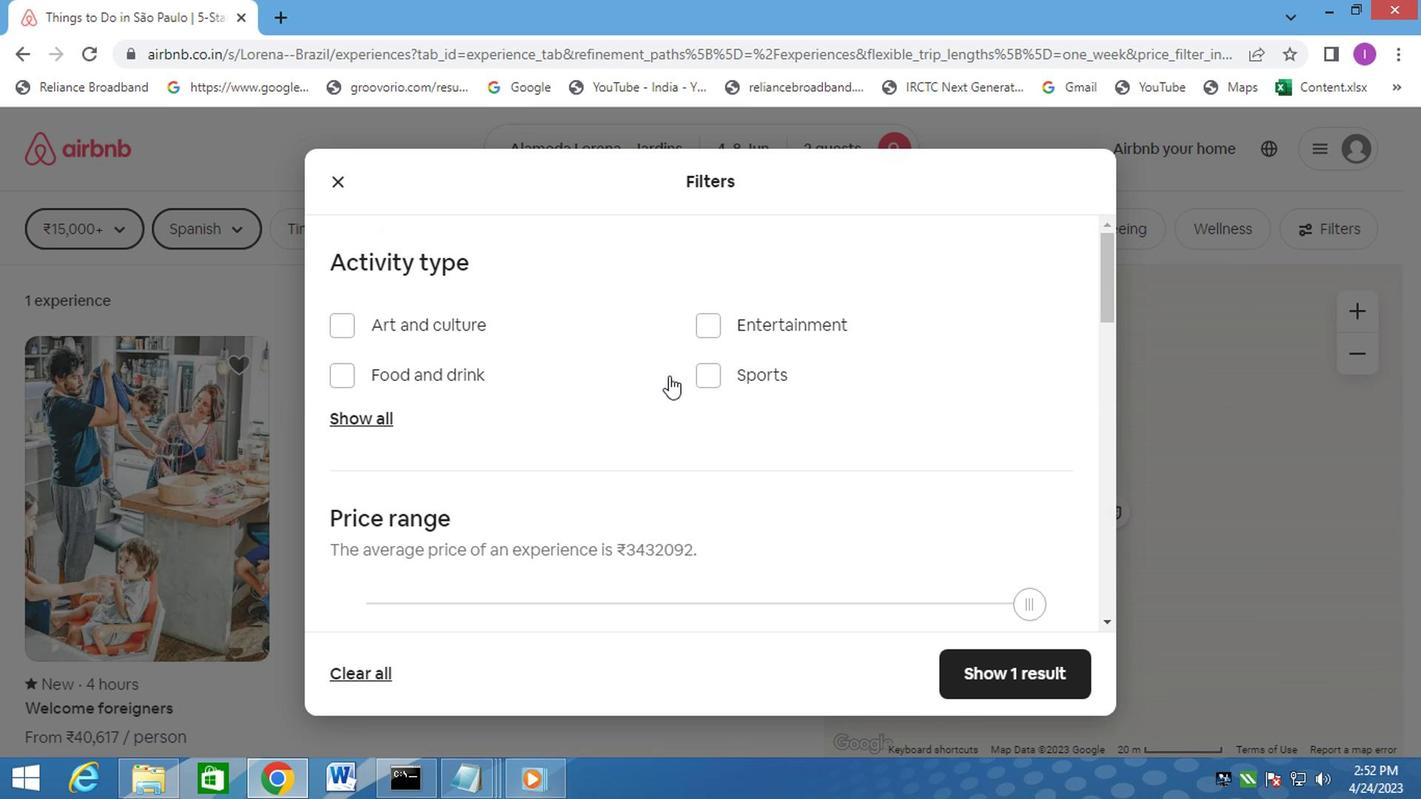 
Action: Mouse scrolled (688, 349) with delta (0, -1)
Screenshot: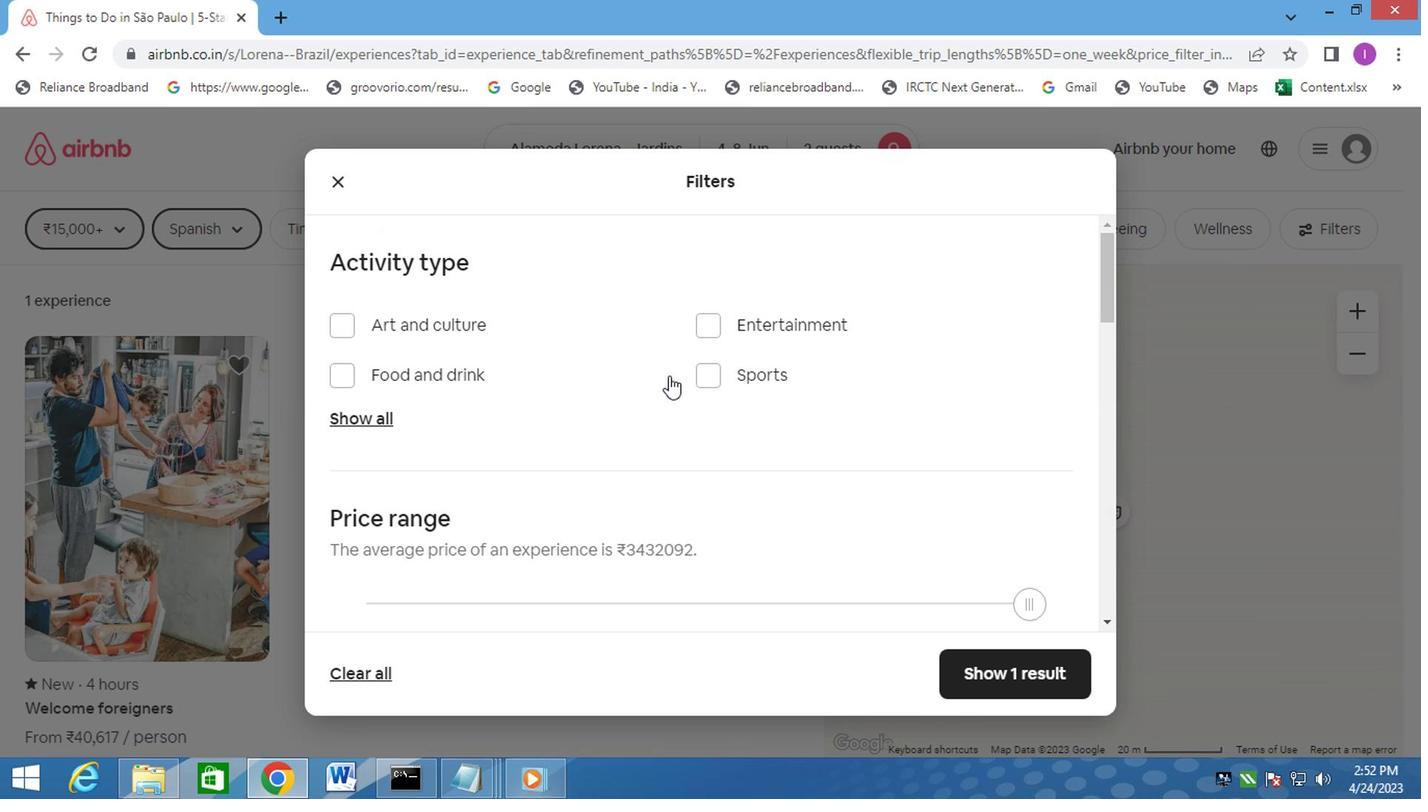 
Action: Mouse moved to (445, 254)
Screenshot: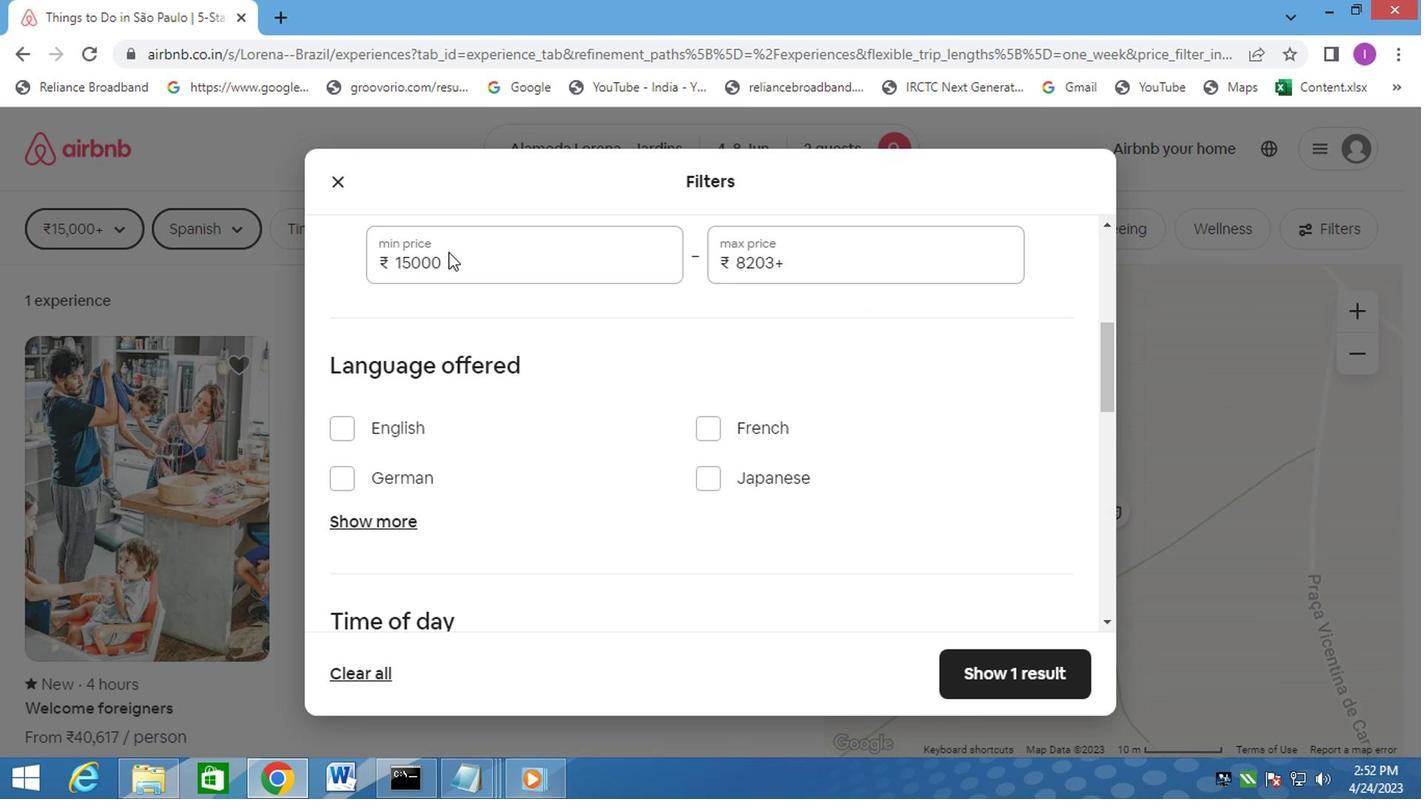 
Action: Mouse pressed left at (445, 254)
Screenshot: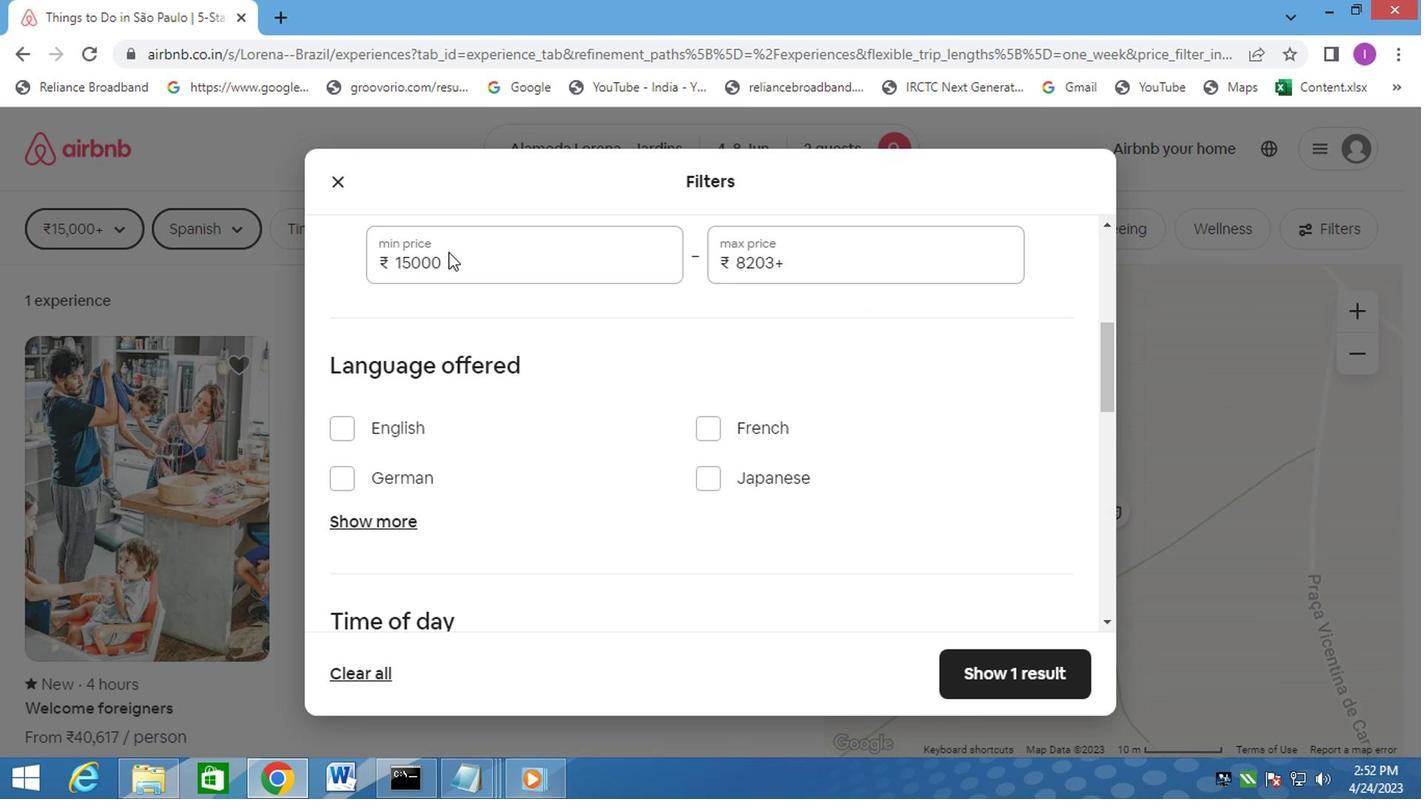 
Action: Mouse moved to (459, 274)
Screenshot: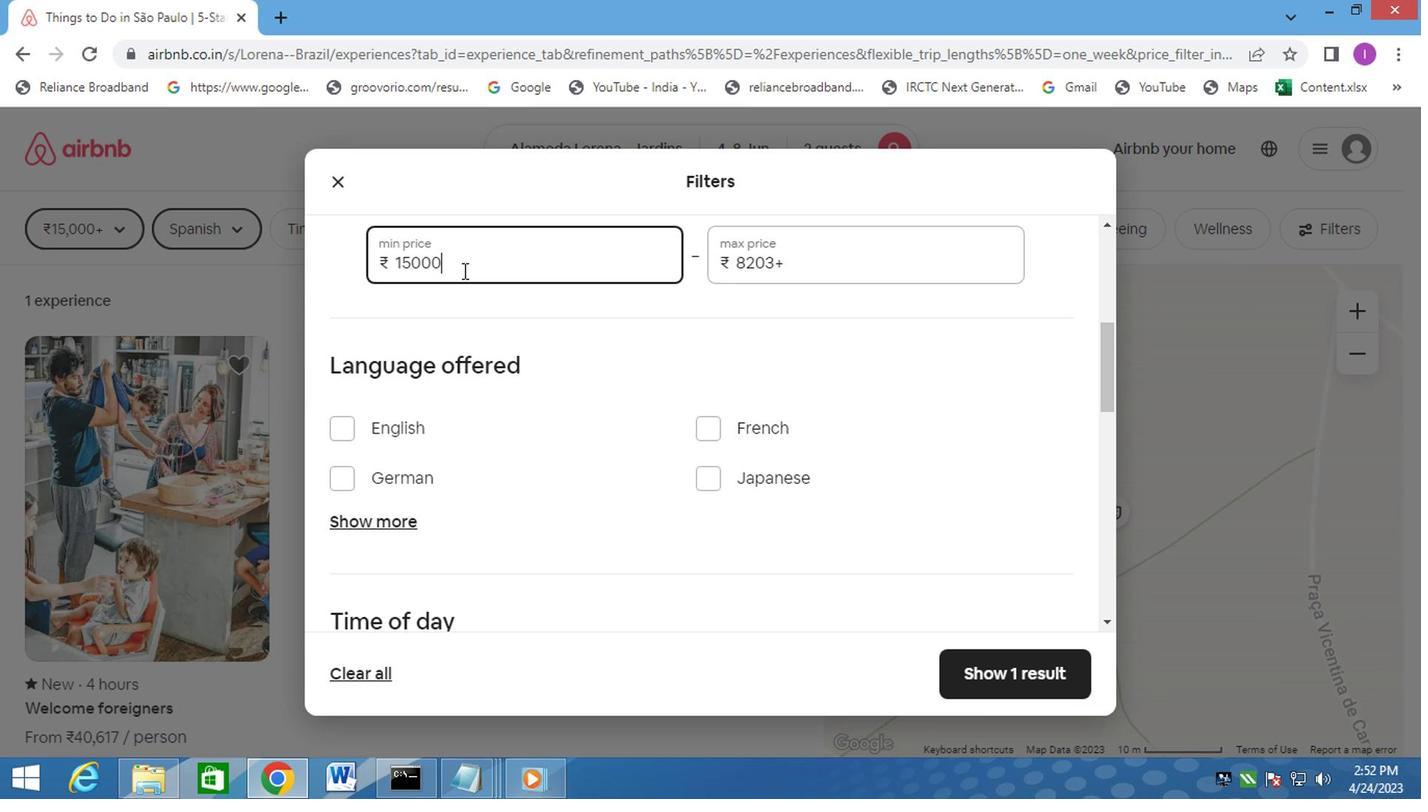 
Action: Mouse pressed left at (459, 274)
Screenshot: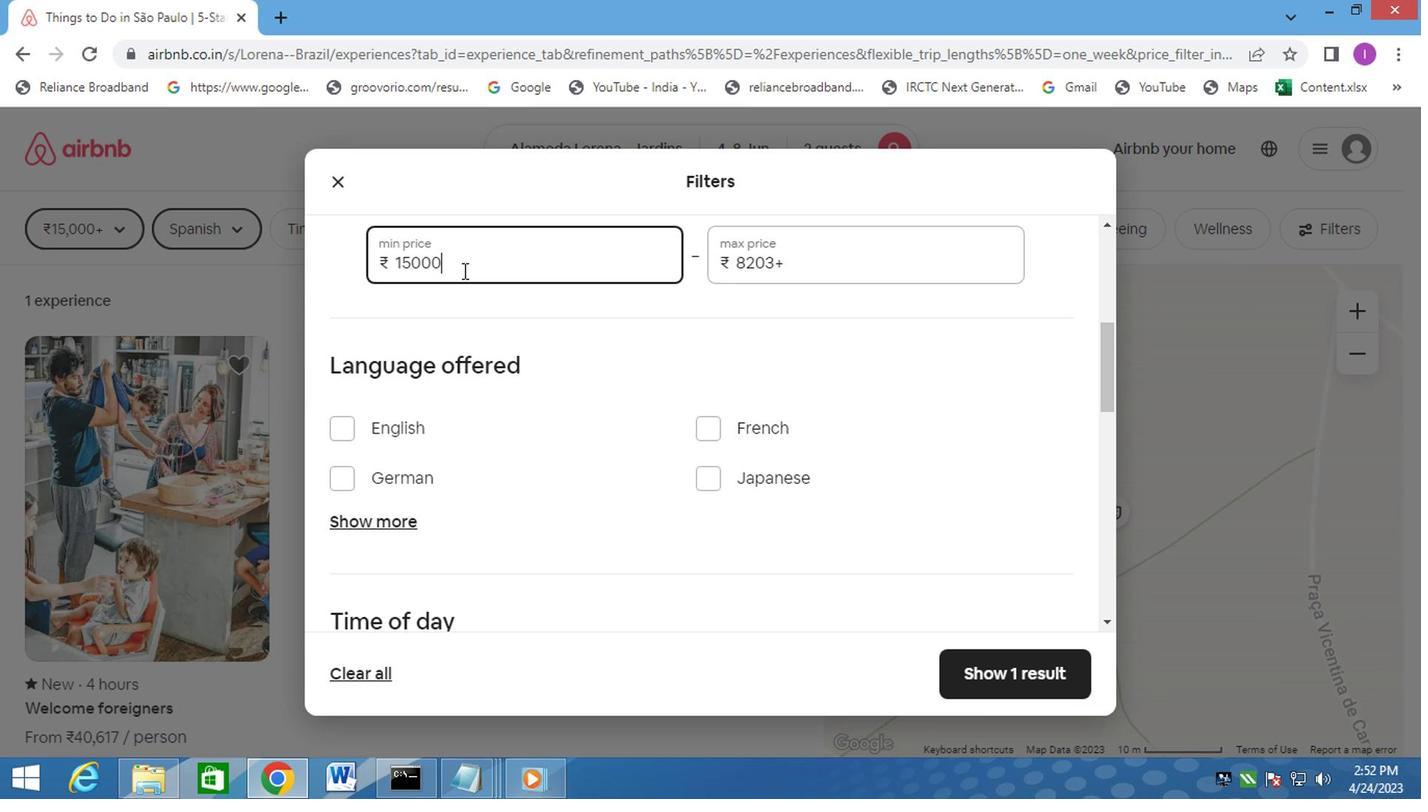 
Action: Mouse moved to (867, 195)
Screenshot: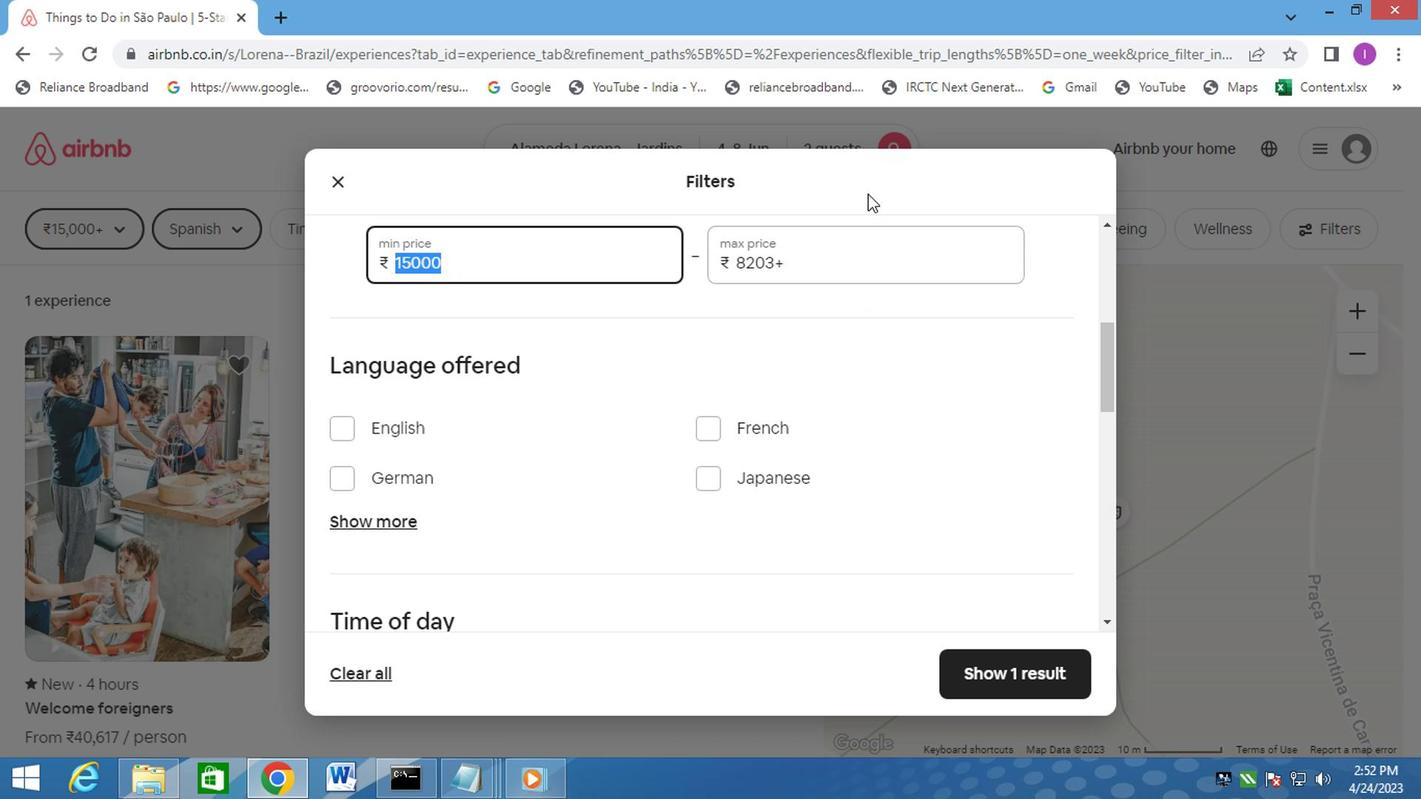 
Action: Key pressed 8000
Screenshot: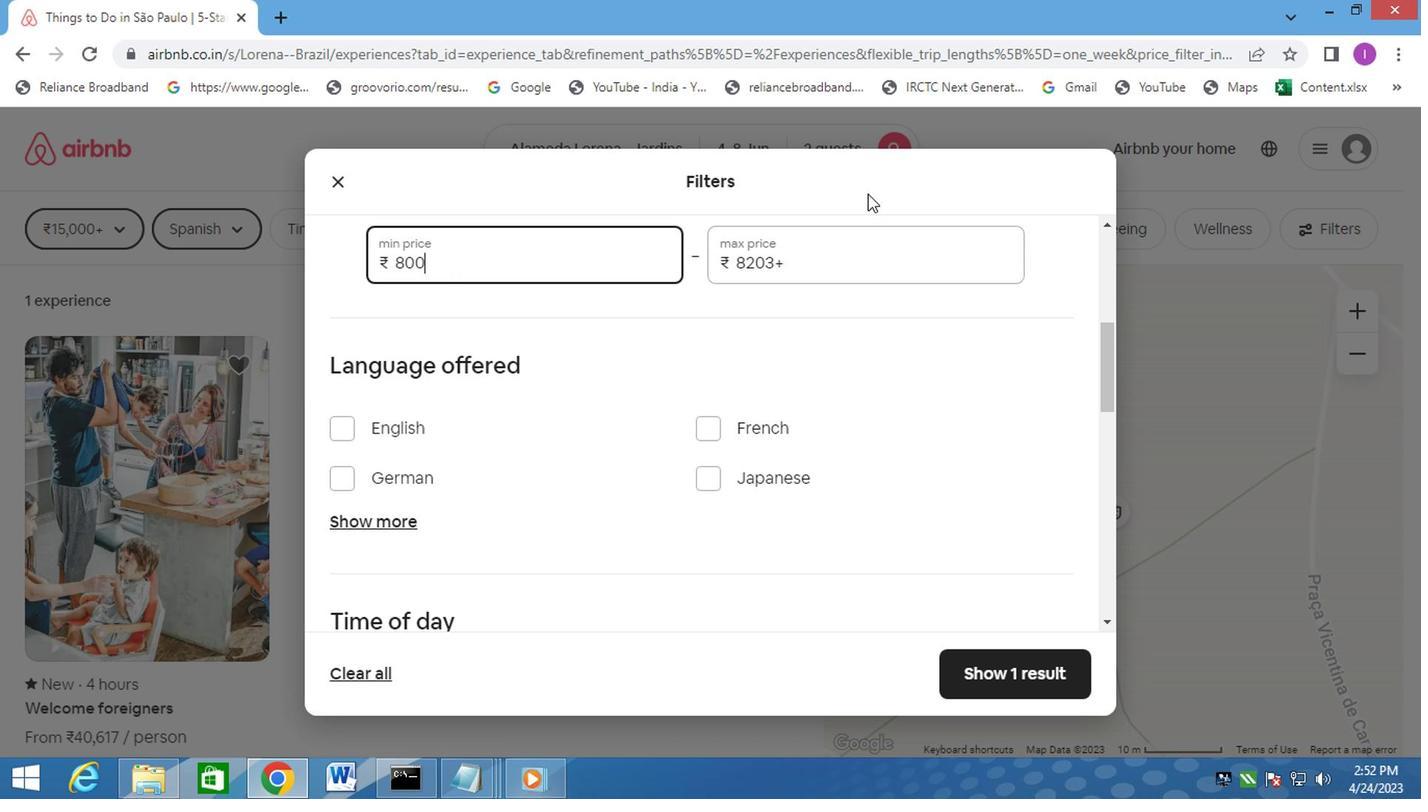 
Action: Mouse moved to (799, 271)
Screenshot: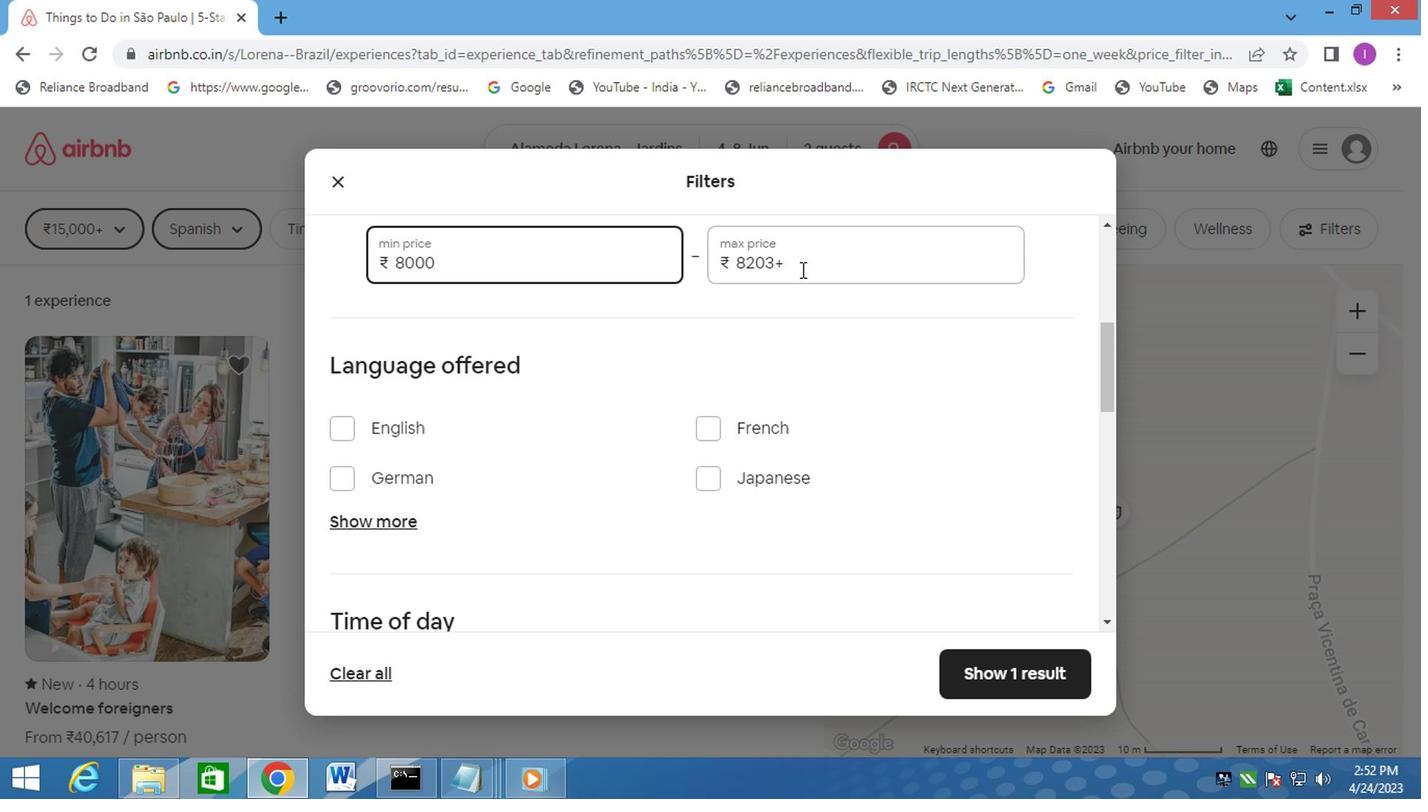 
Action: Mouse pressed left at (799, 271)
Screenshot: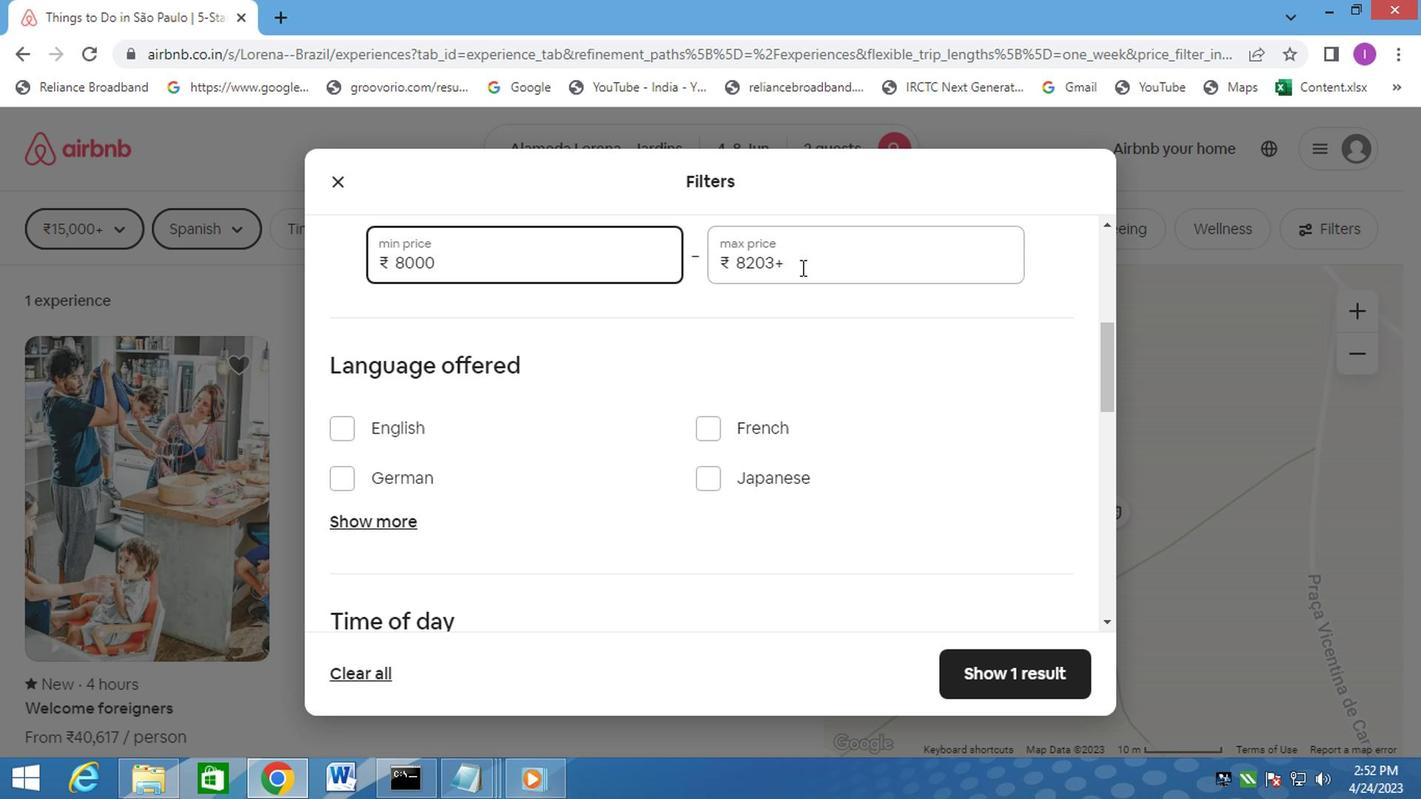 
Action: Mouse moved to (776, 259)
Screenshot: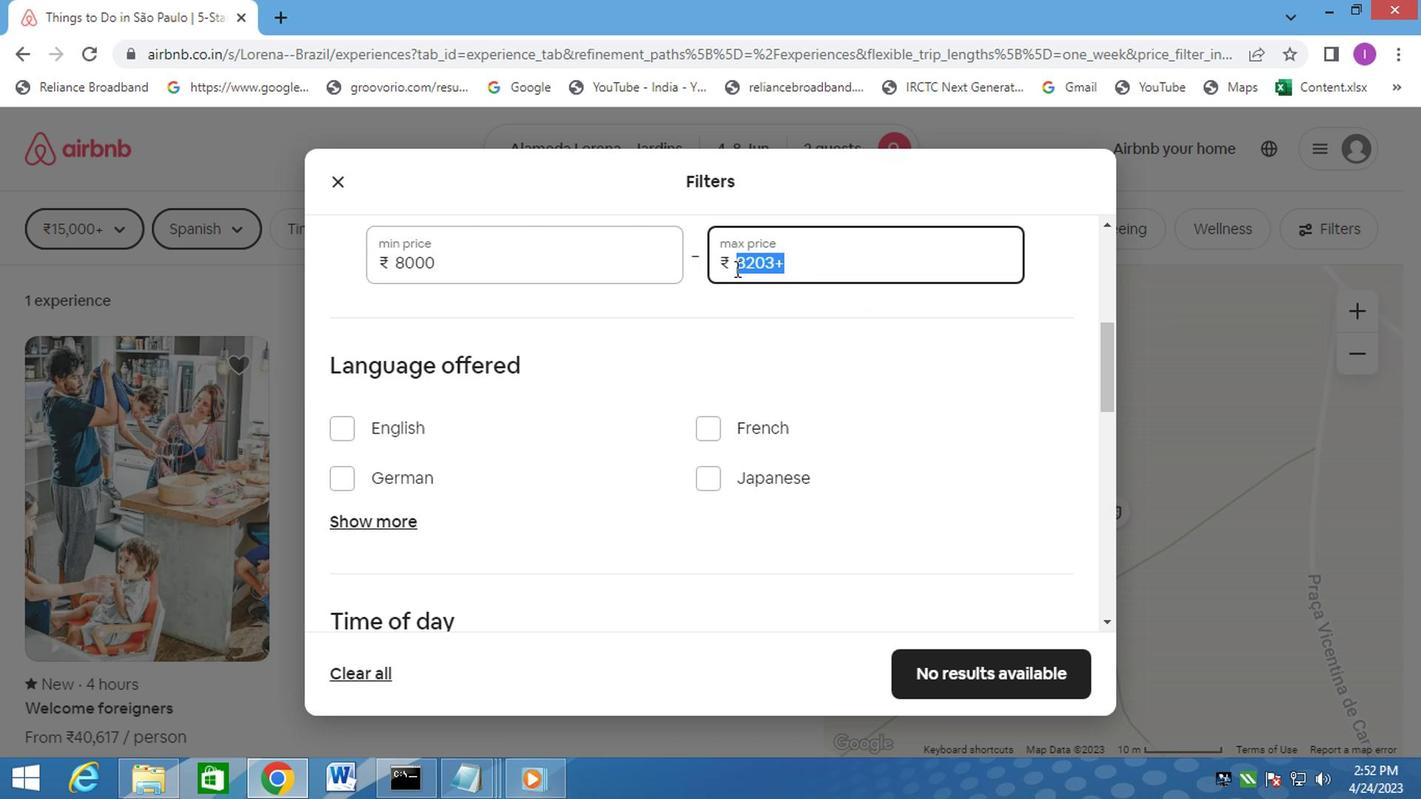 
Action: Key pressed <Key.backspace>
Screenshot: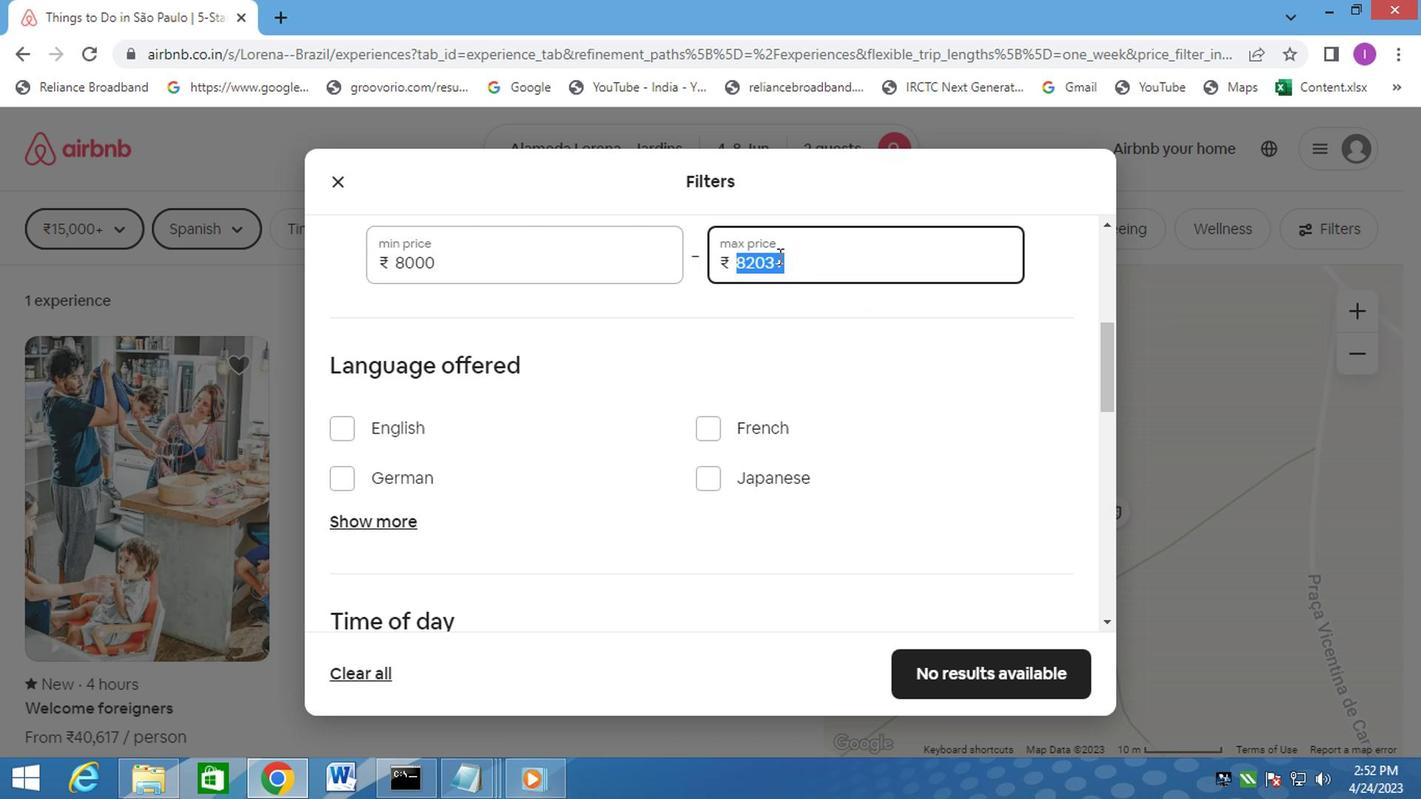 
Action: Mouse moved to (776, 259)
Screenshot: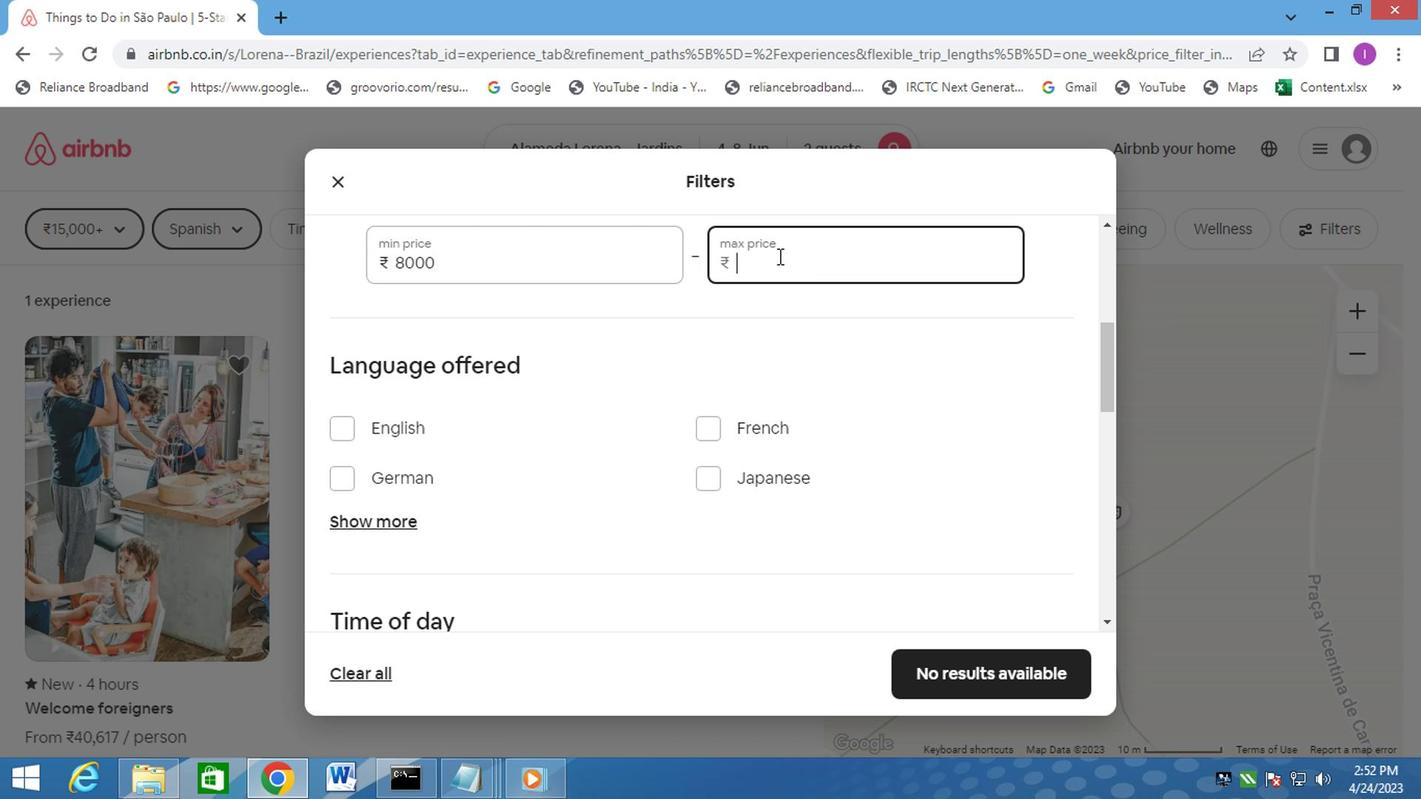 
Action: Key pressed 16000
Screenshot: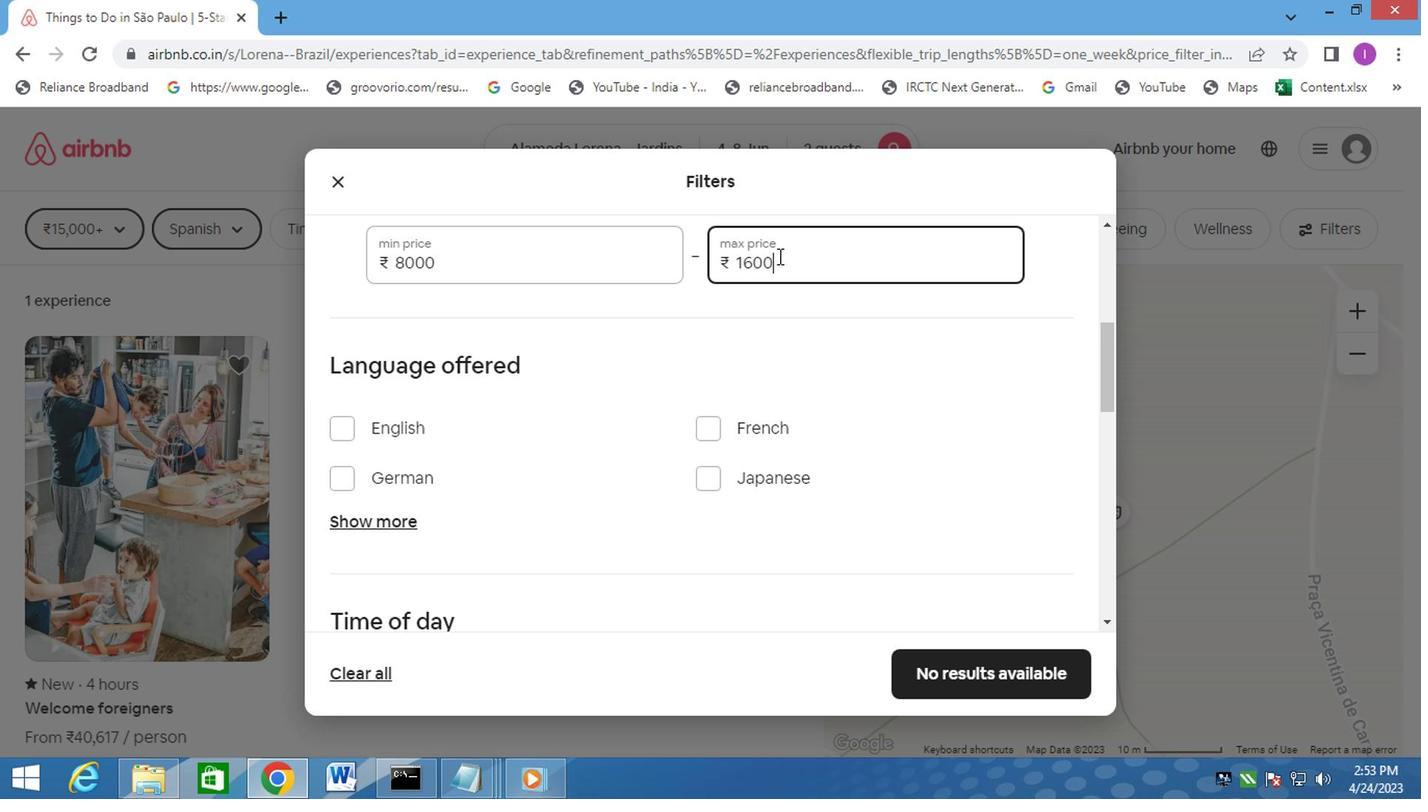 
Action: Mouse moved to (1115, 396)
Screenshot: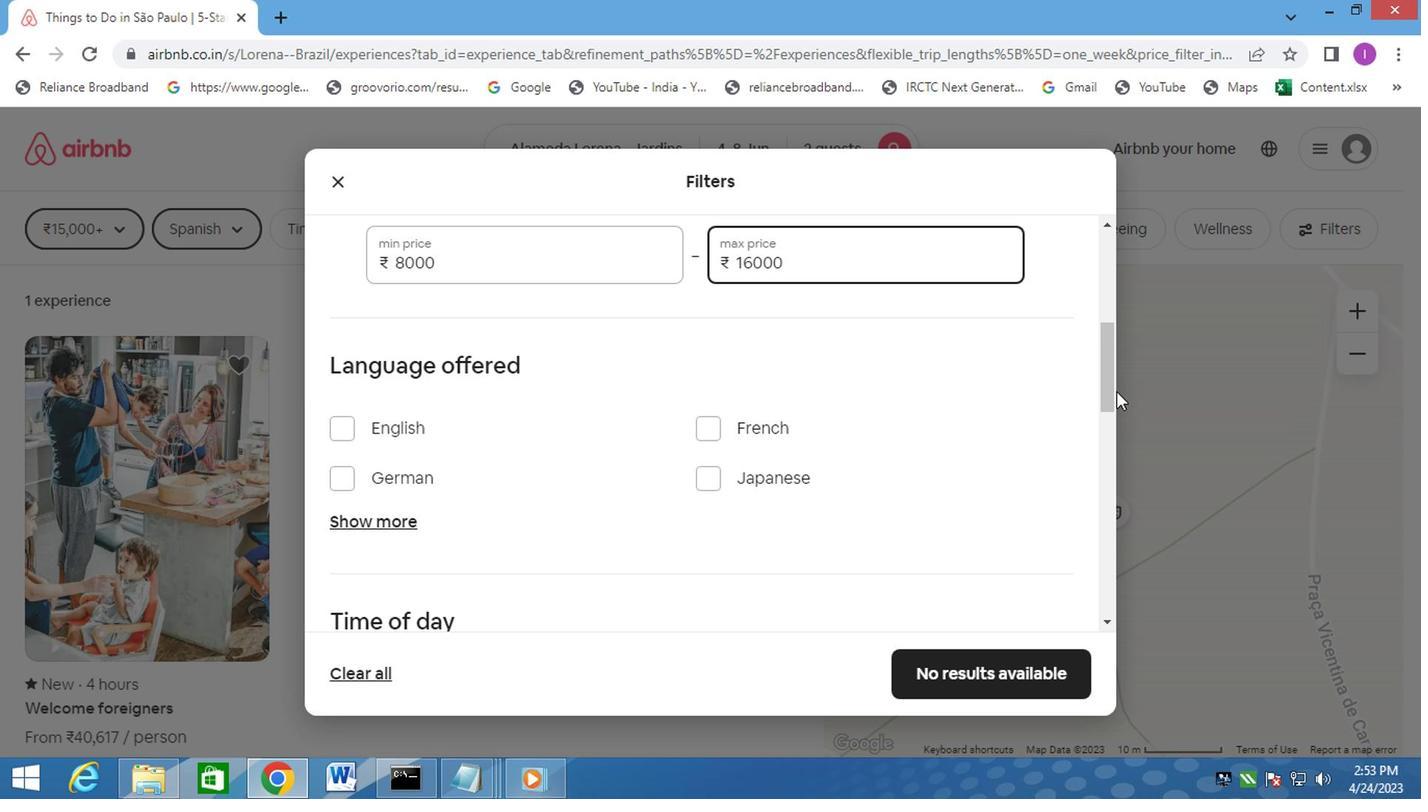 
Action: Mouse pressed left at (1115, 396)
Screenshot: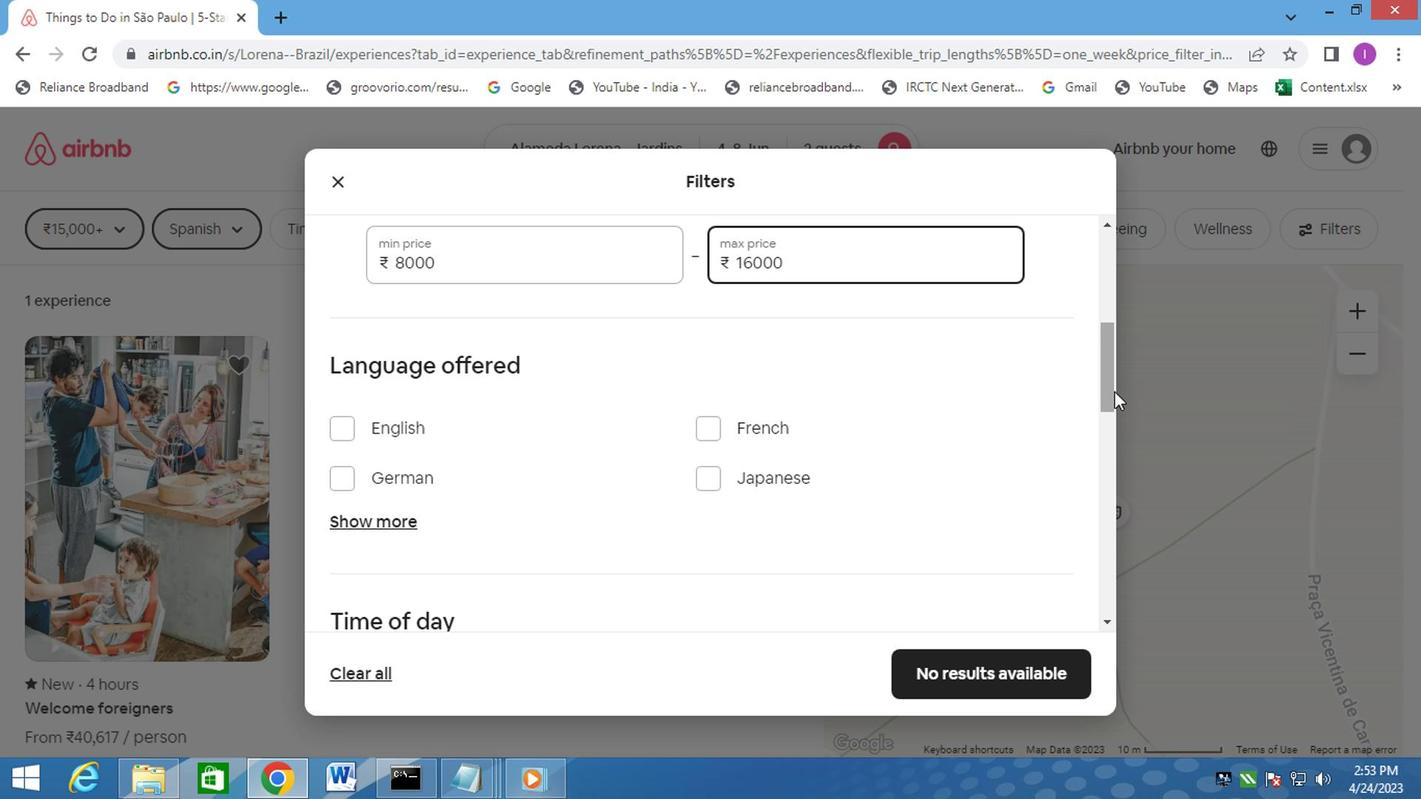 
Action: Mouse moved to (963, 685)
Screenshot: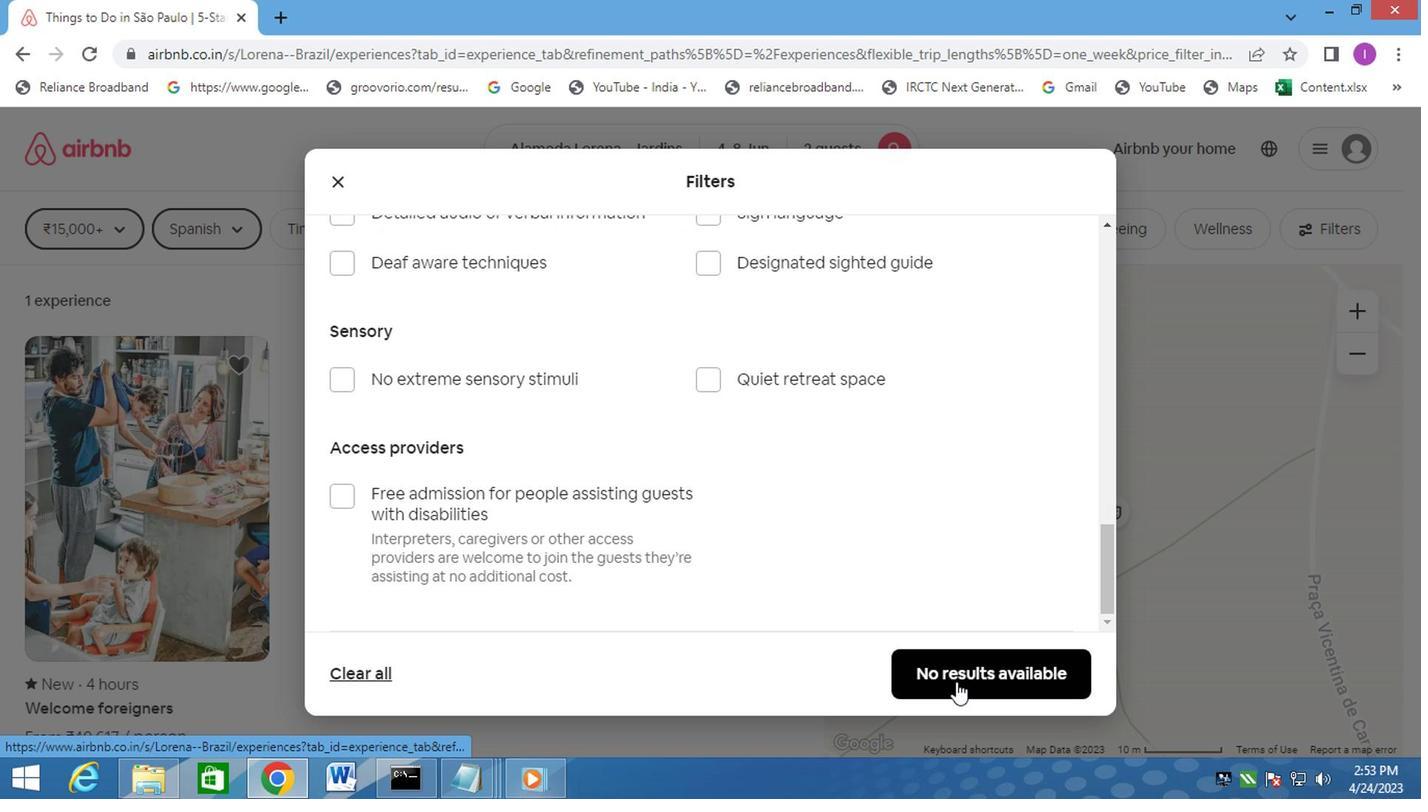 
Action: Mouse pressed left at (963, 685)
Screenshot: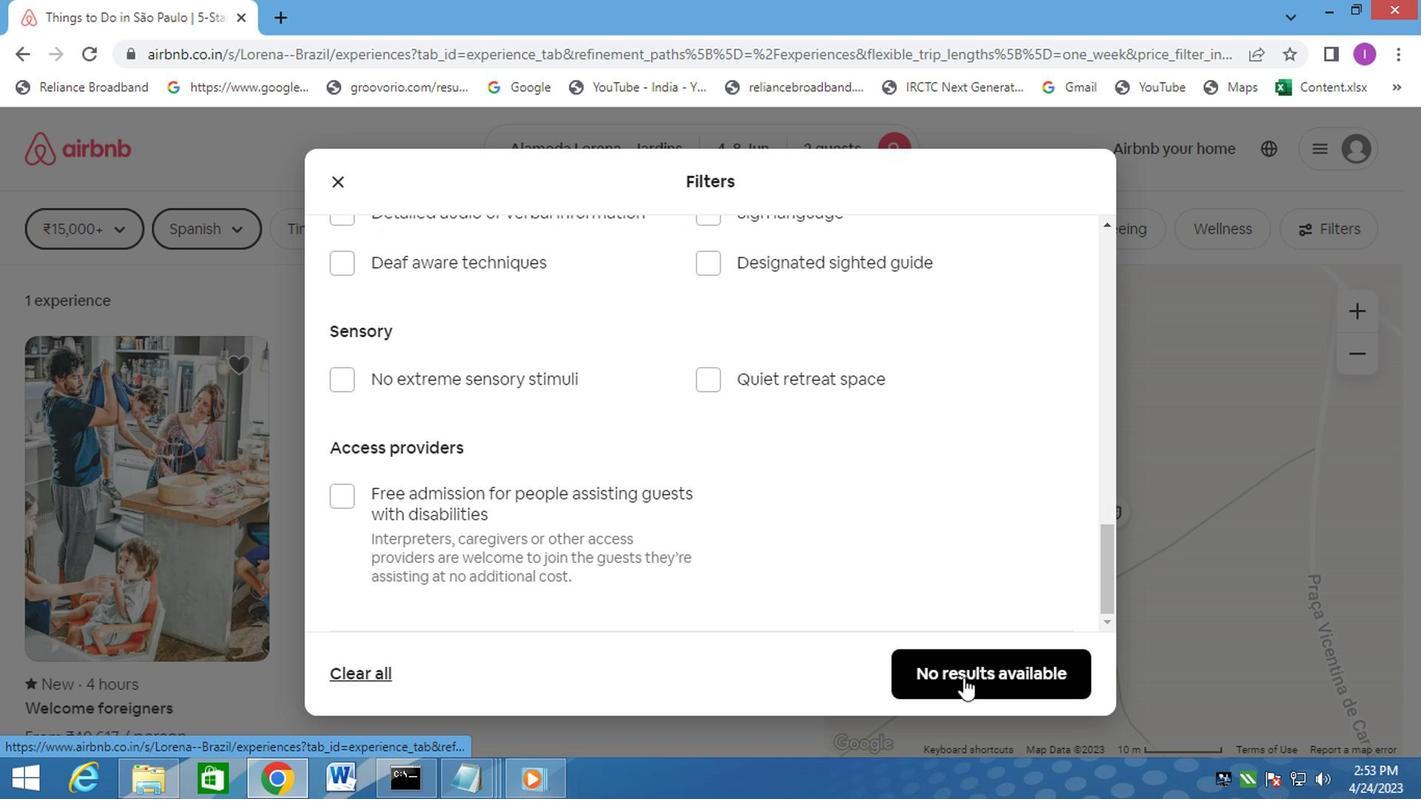 
Action: Mouse moved to (880, 249)
Screenshot: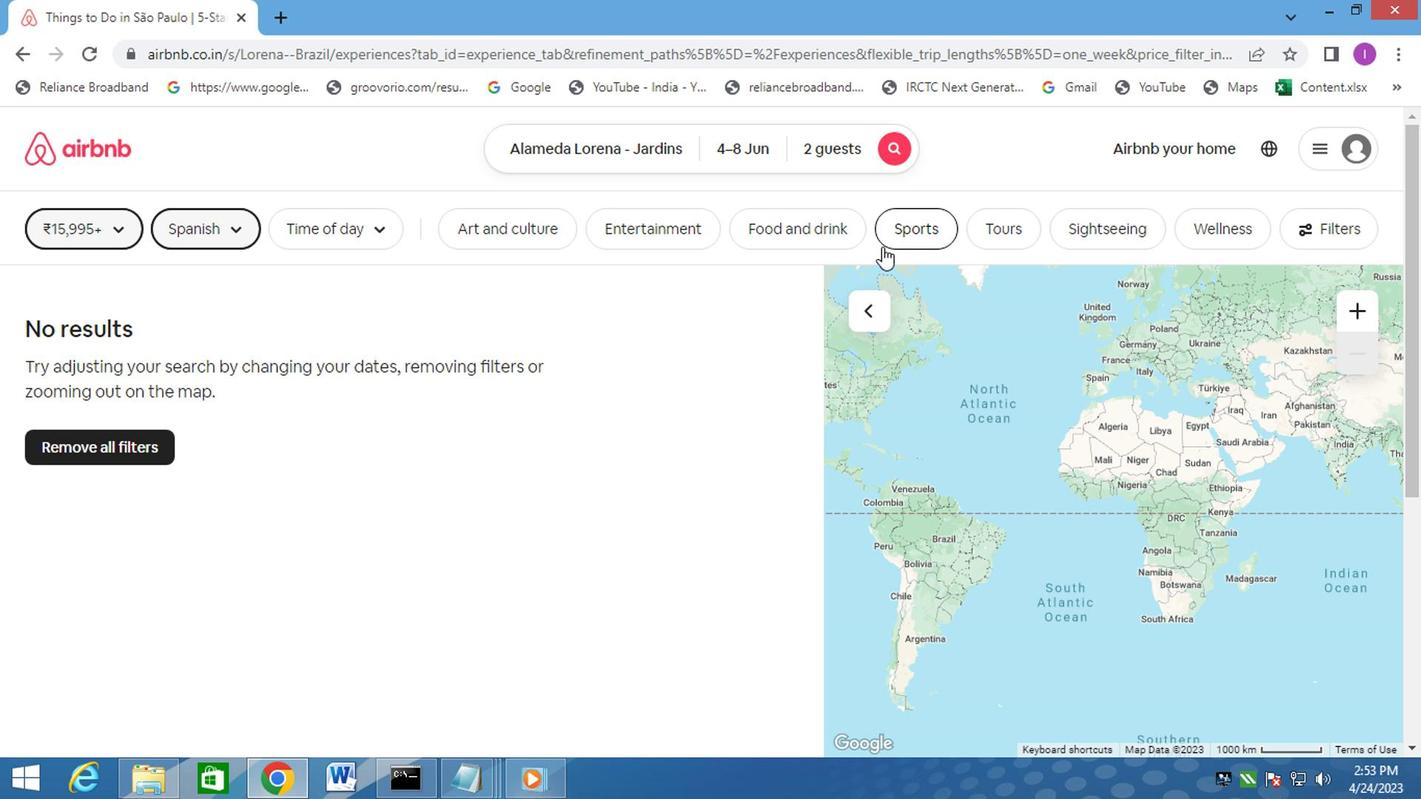 
Action: Key pressed <Key.f8>
Screenshot: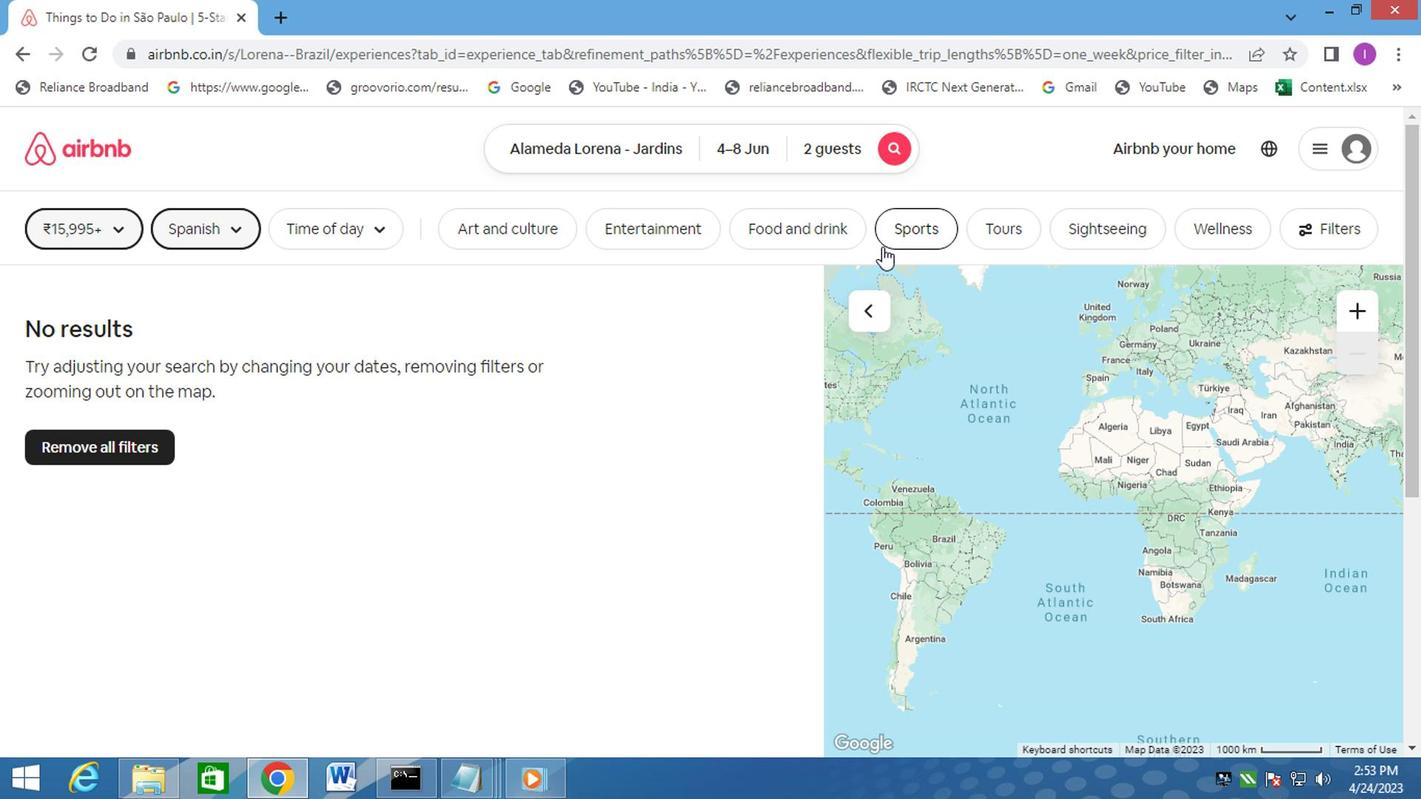
